 Task: Select Grocery. Add to cart, from Total Wine & More for 2233 Arbour Crest Dr, Carrolton, Texas 75007, Cell Number 8177146937, following items : Woodford Reserve (750 ml)_x000D_
 - 1, Stone Brewing Patio Magic Double IPA Cans (12 oz x 6 ct)_x000D_
 - 2, Offshoot Escape West Coast IPA Can (16 oz x 4 ct)_x000D_
 - 2, Smirnoff Sourced Pineapple Coconut Bottle (11 oz x 6 ct)_x000D_
 - 1, J Lohr Cabernet Seven Oaks (750 ml)_x000D_
 - 2, Jameson Caskmates IPA Irish Whiskey Bottle (750 ml)_x000D_
 - 1, El Padrino Spirit Pops (100 ml)_x000D_
 - 2, Drinkade - Prevention Bottle (100 ml)_x000D_
 - 2, Modelo Negra Bottle (12 oz x 12 ct)_x000D_
 - 1, Boulder Canyon Sea Salt Vinegar (6.5 oz)_x000D_
 - 2
Action: Mouse moved to (324, 105)
Screenshot: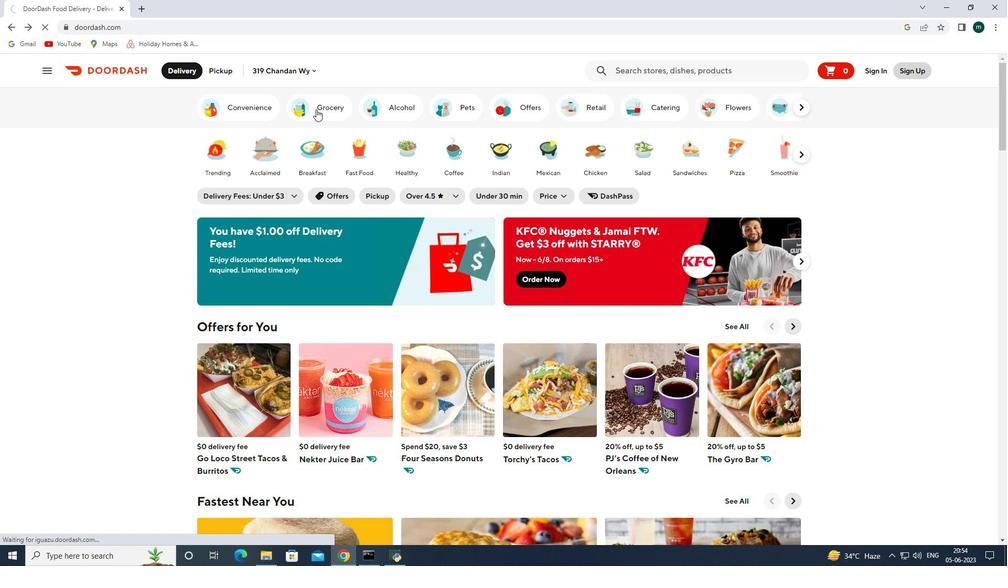 
Action: Mouse pressed left at (324, 105)
Screenshot: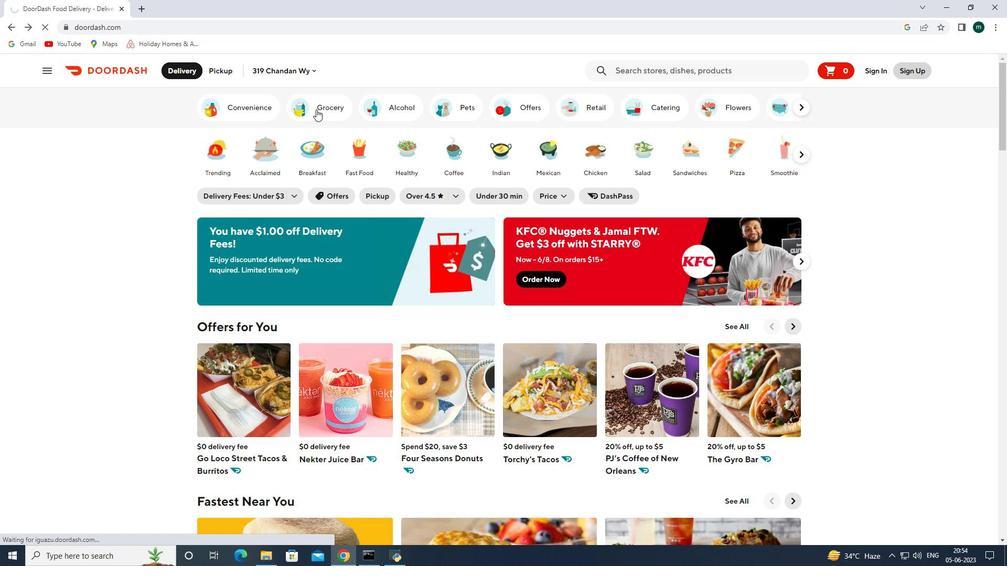 
Action: Mouse moved to (316, 109)
Screenshot: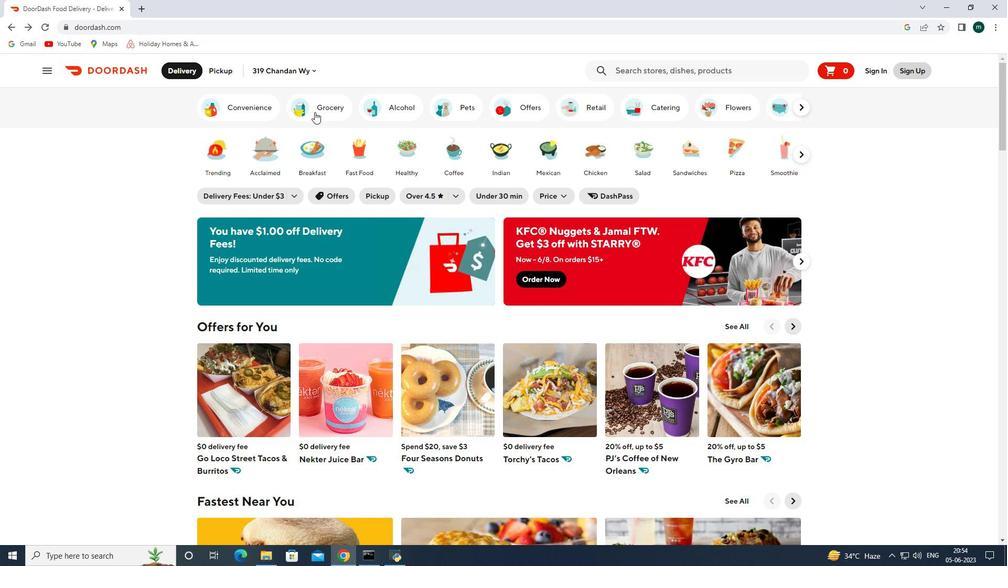 
Action: Mouse pressed left at (316, 109)
Screenshot: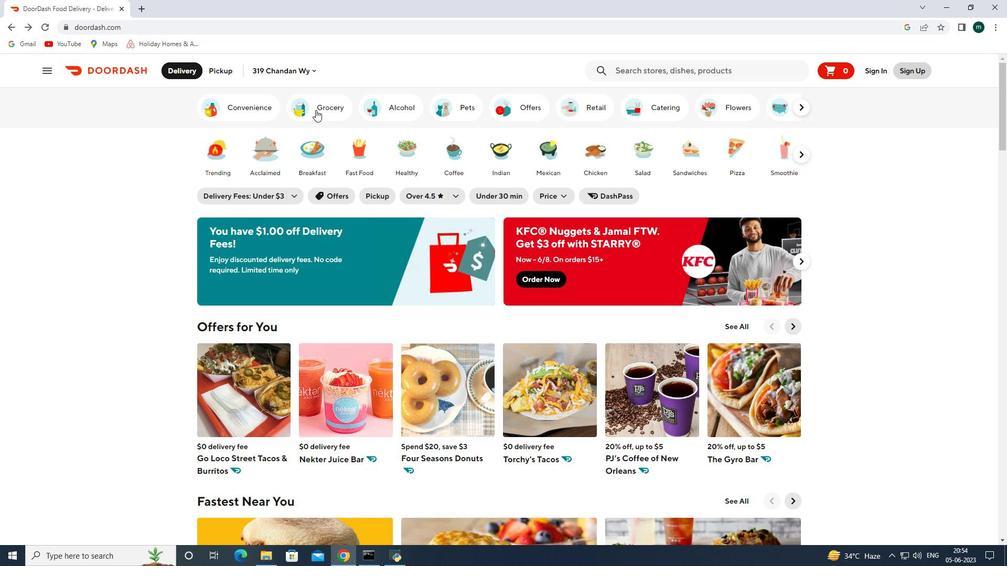 
Action: Mouse moved to (446, 378)
Screenshot: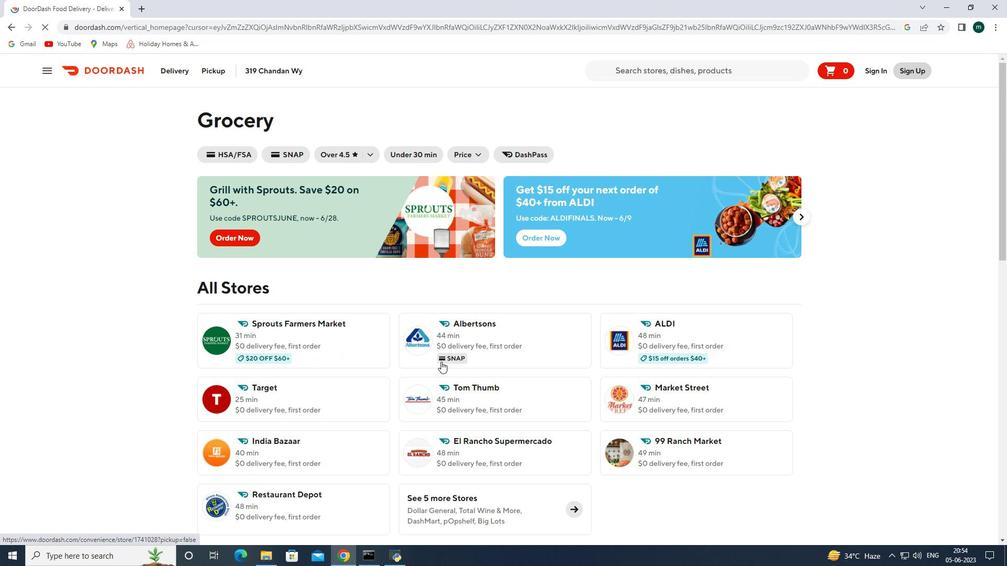
Action: Mouse scrolled (446, 377) with delta (0, 0)
Screenshot: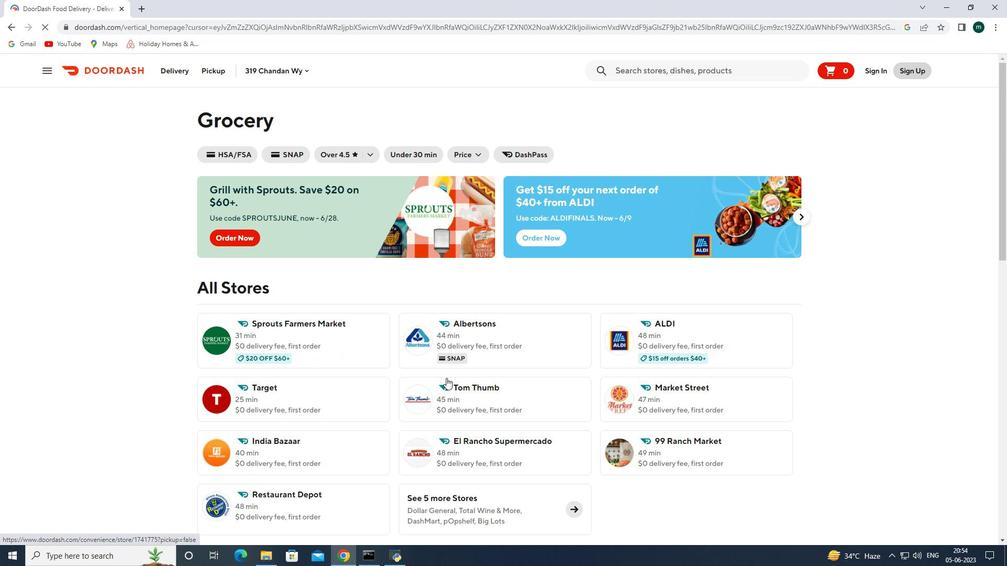 
Action: Mouse moved to (566, 460)
Screenshot: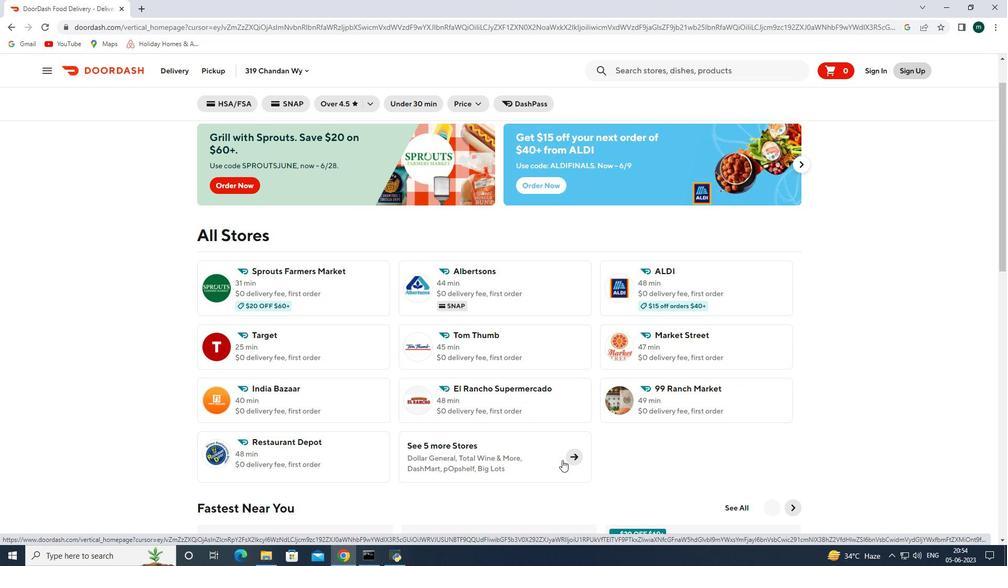 
Action: Mouse pressed left at (566, 460)
Screenshot: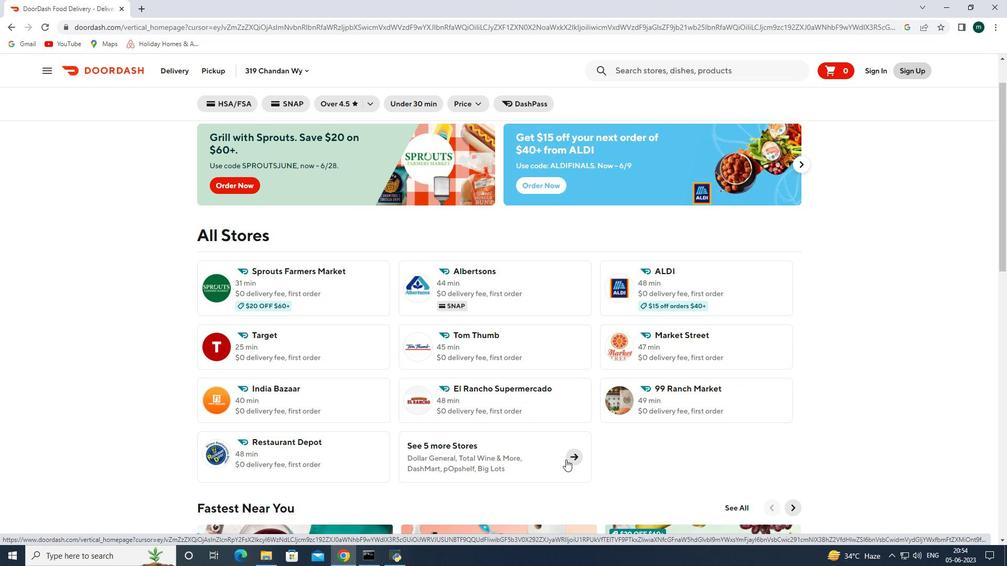 
Action: Mouse moved to (664, 326)
Screenshot: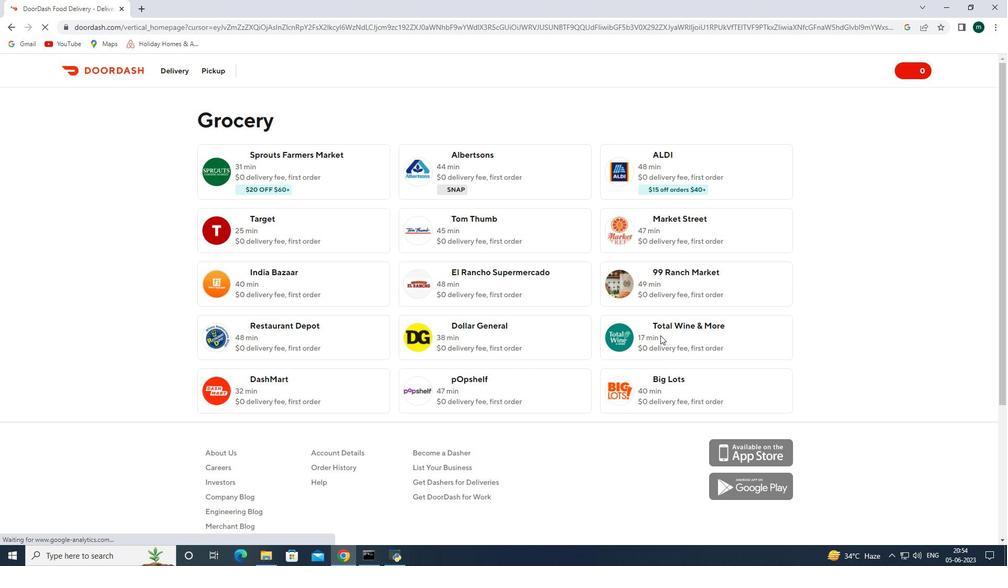 
Action: Mouse pressed left at (664, 326)
Screenshot: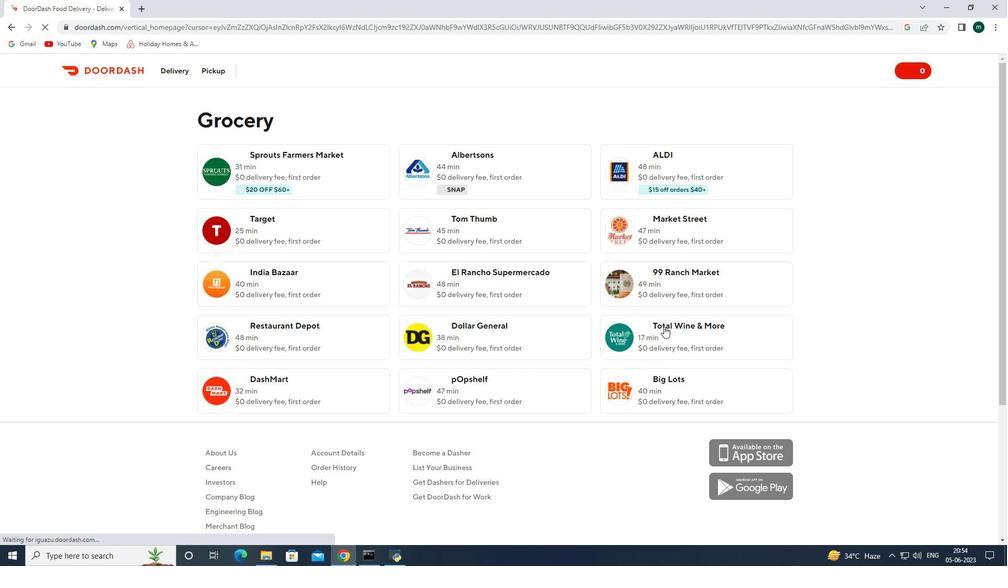 
Action: Mouse moved to (209, 67)
Screenshot: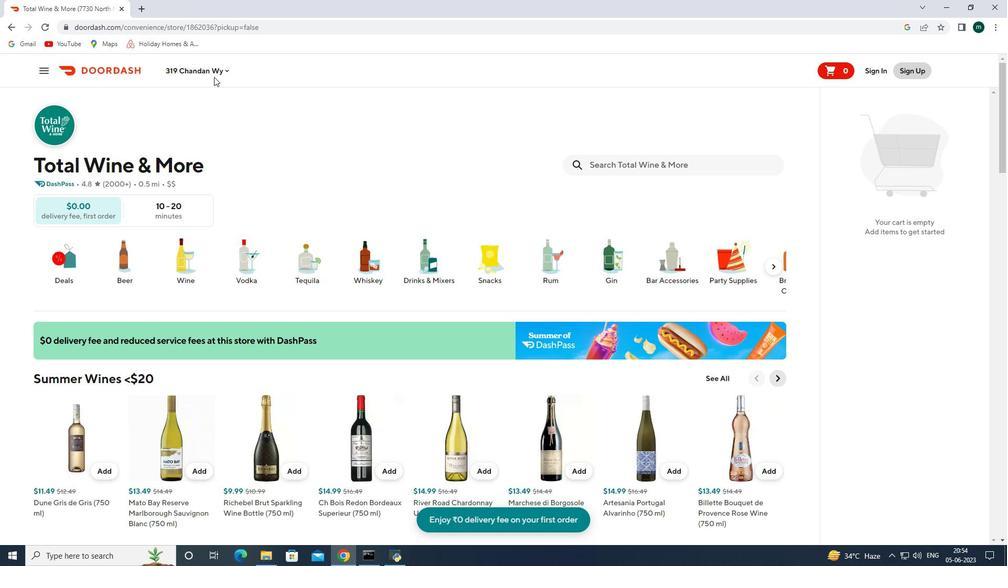 
Action: Mouse pressed left at (209, 67)
Screenshot: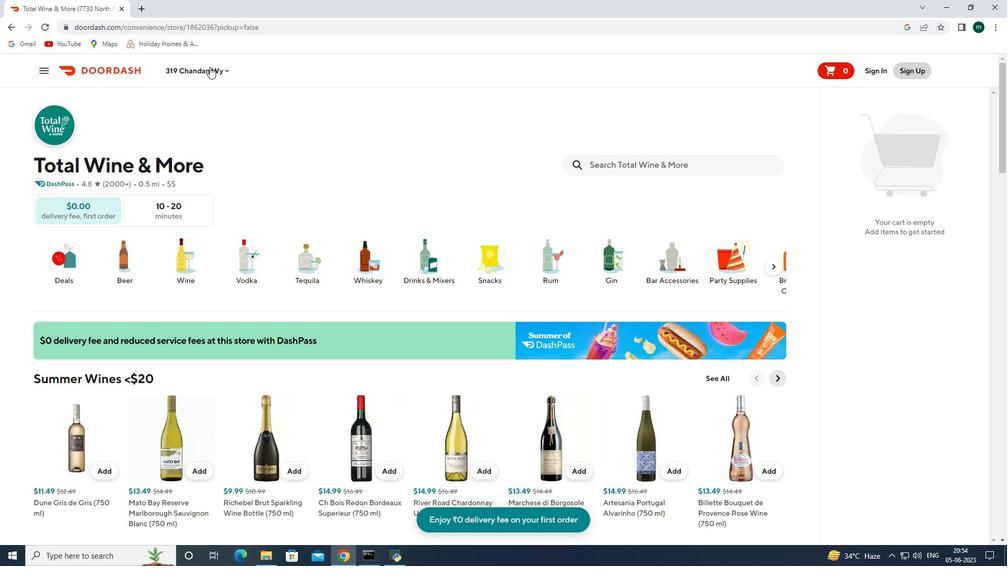 
Action: Mouse moved to (219, 111)
Screenshot: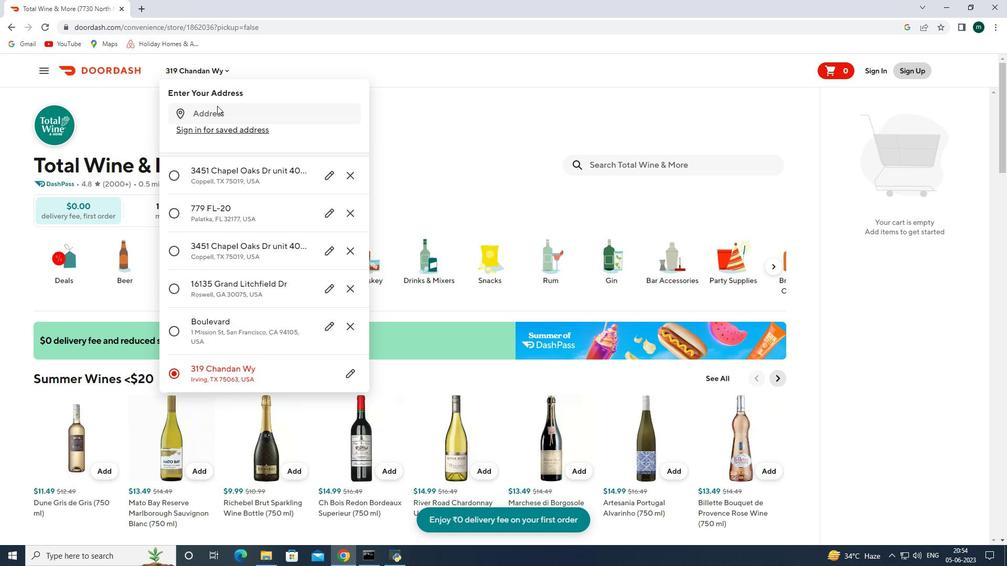 
Action: Mouse pressed left at (219, 111)
Screenshot: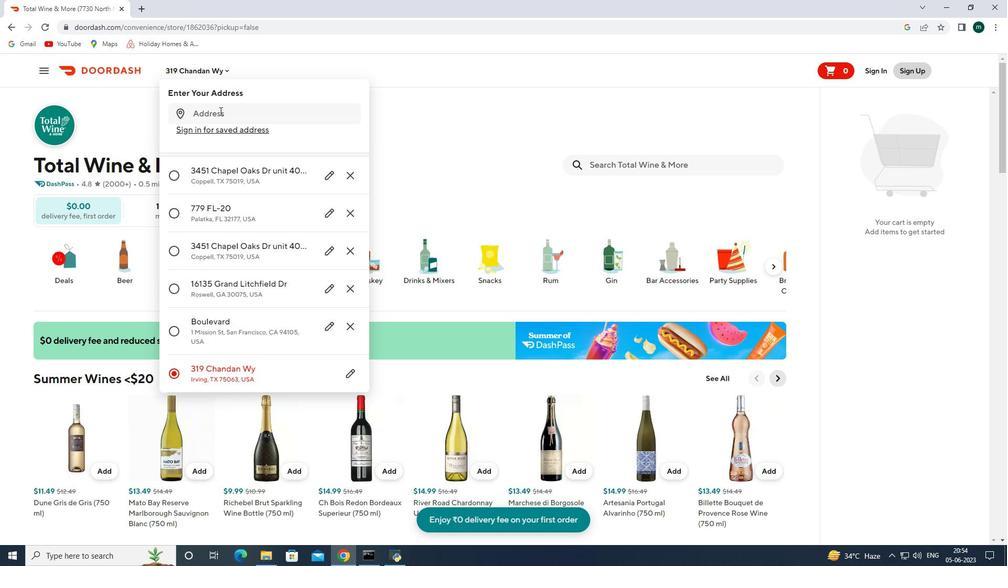 
Action: Key pressed 2233<Key.space>arbour<Key.space>crest<Key.space>dr<Key.space>carroton<Key.space>texas<Key.space>75007<Key.enter>
Screenshot: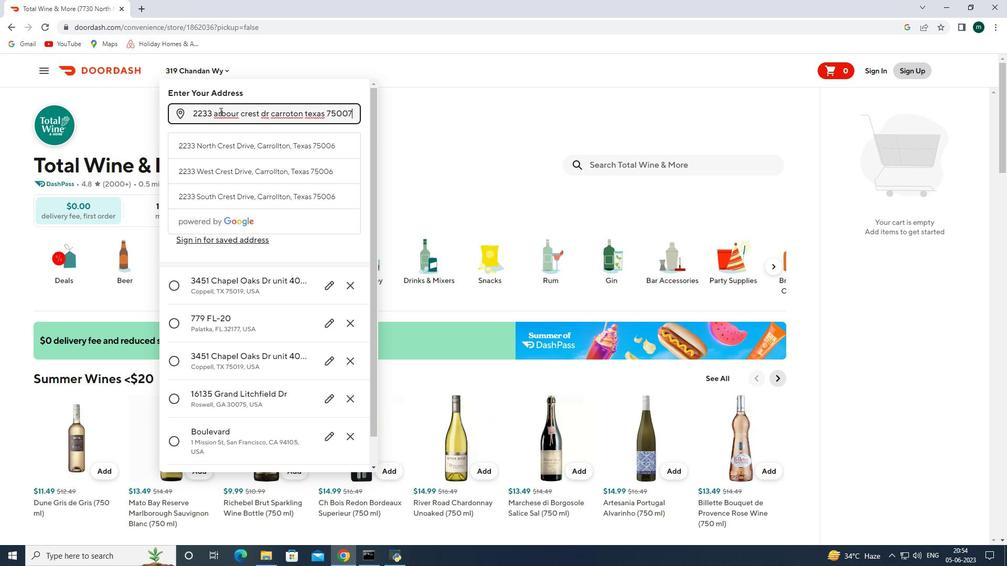 
Action: Mouse moved to (316, 429)
Screenshot: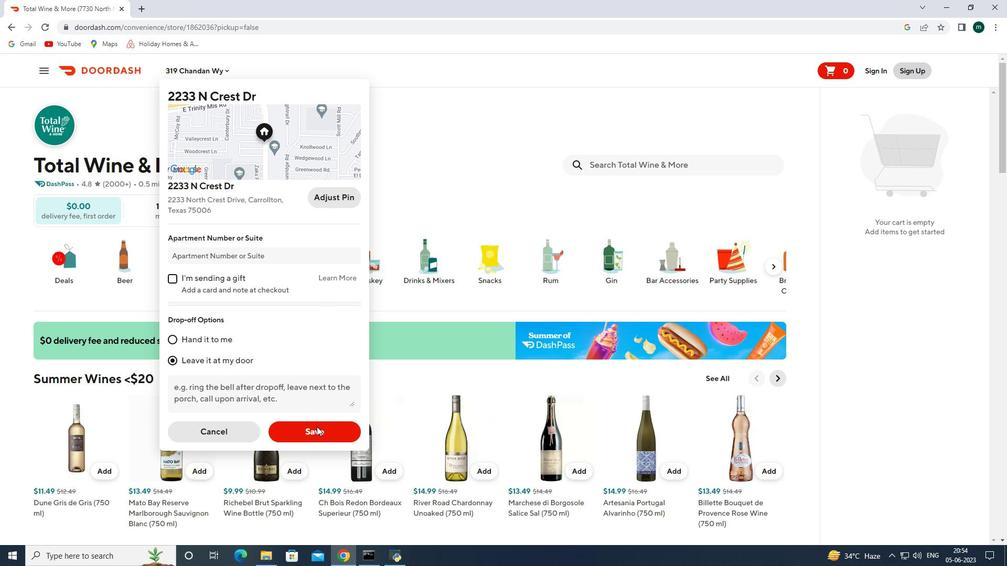 
Action: Mouse pressed left at (316, 429)
Screenshot: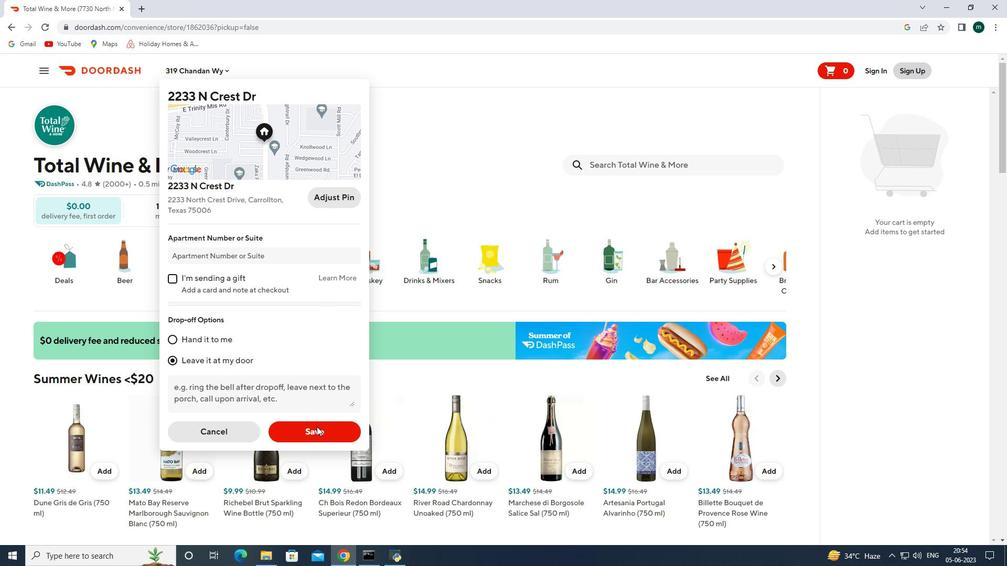 
Action: Mouse moved to (604, 166)
Screenshot: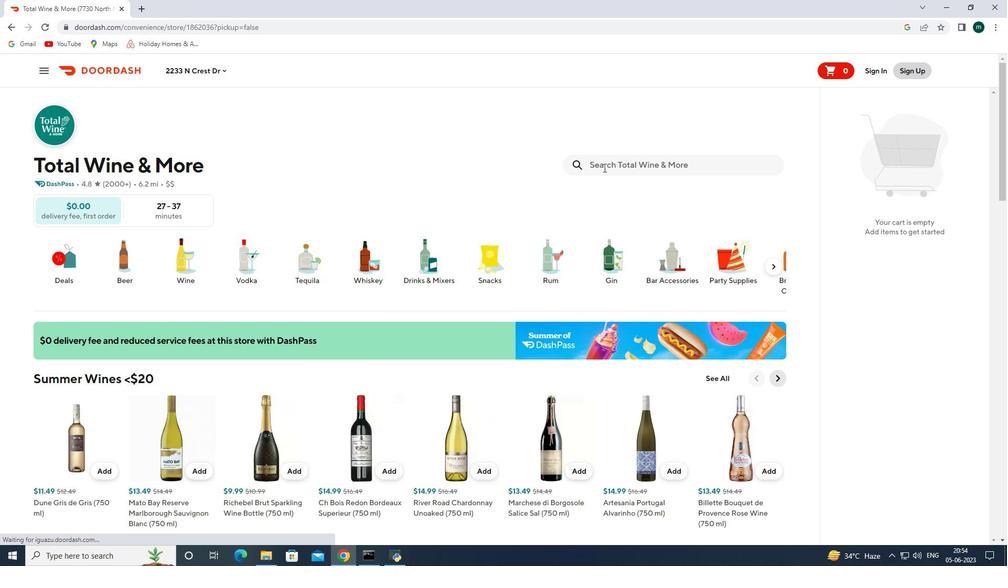 
Action: Mouse pressed left at (604, 166)
Screenshot: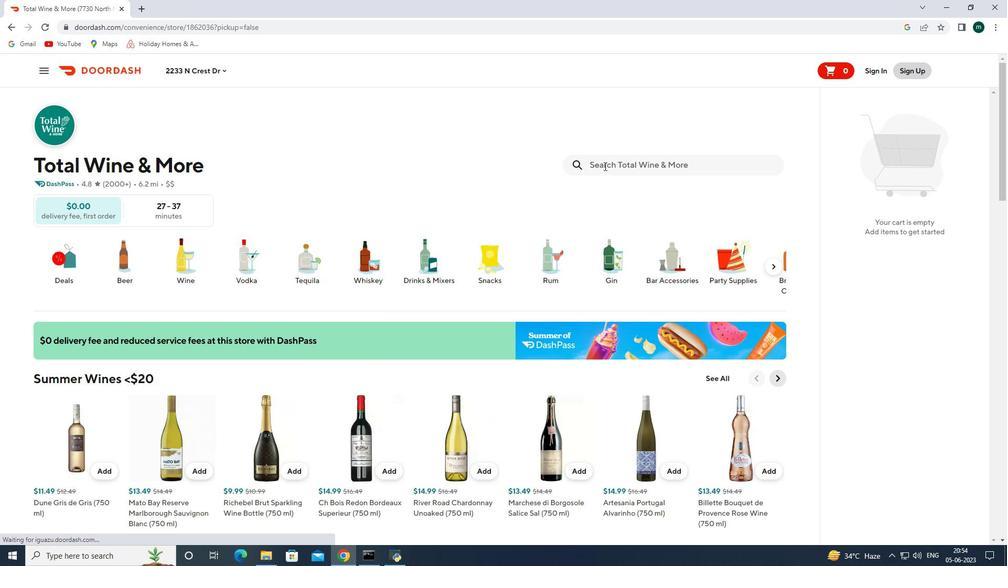 
Action: Key pressed woodford<Key.space>reserve<Key.enter>
Screenshot: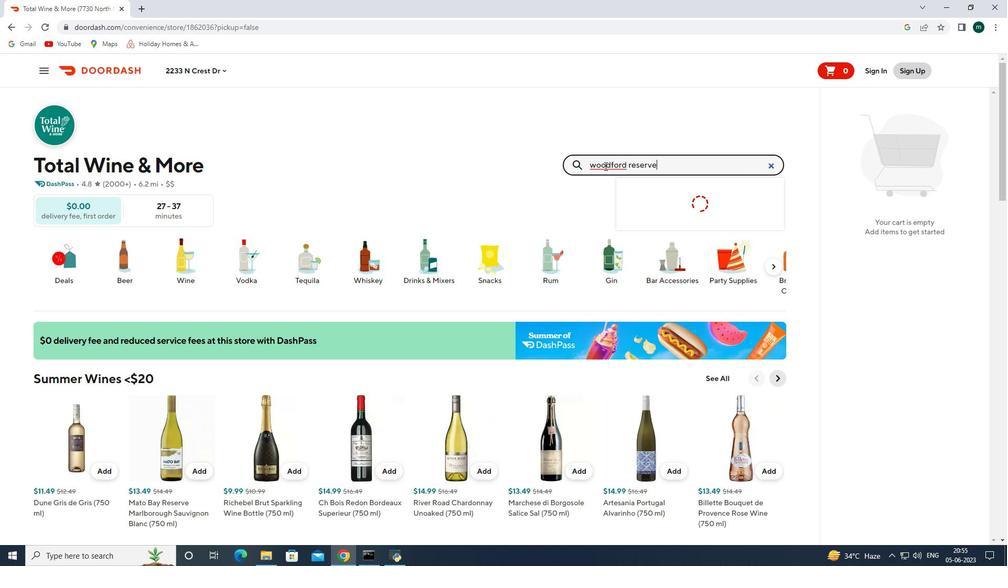 
Action: Mouse moved to (96, 273)
Screenshot: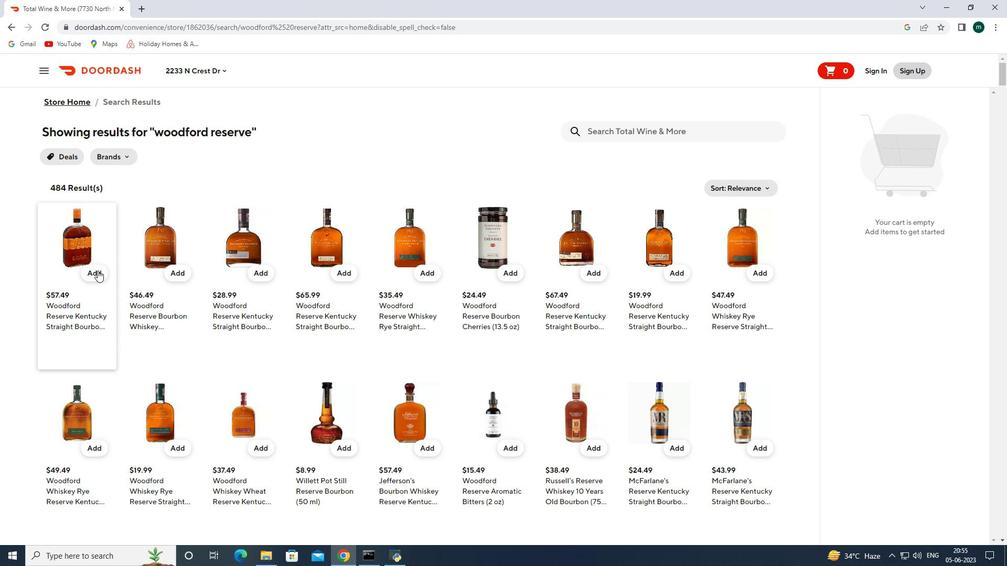 
Action: Mouse pressed left at (96, 273)
Screenshot: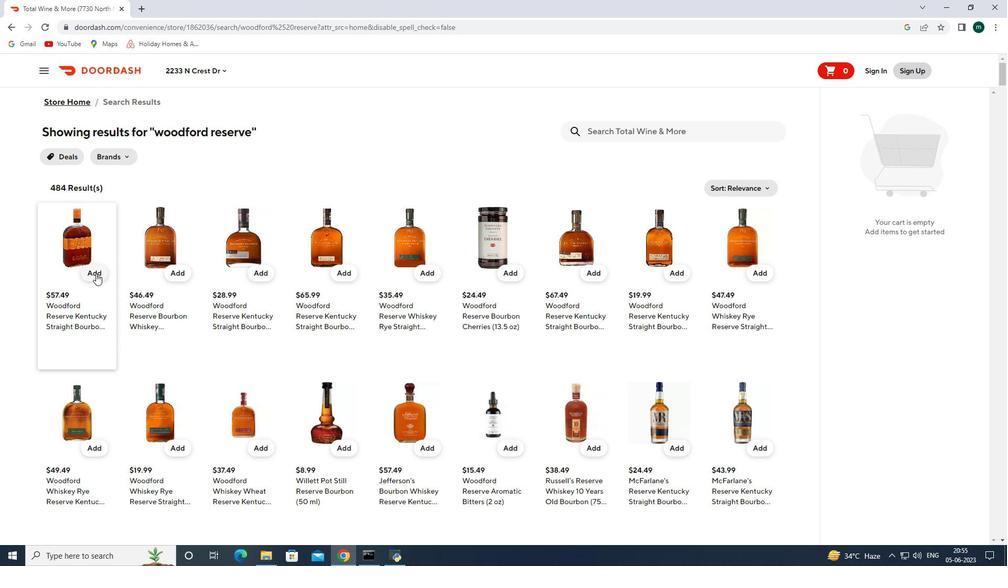 
Action: Mouse moved to (611, 131)
Screenshot: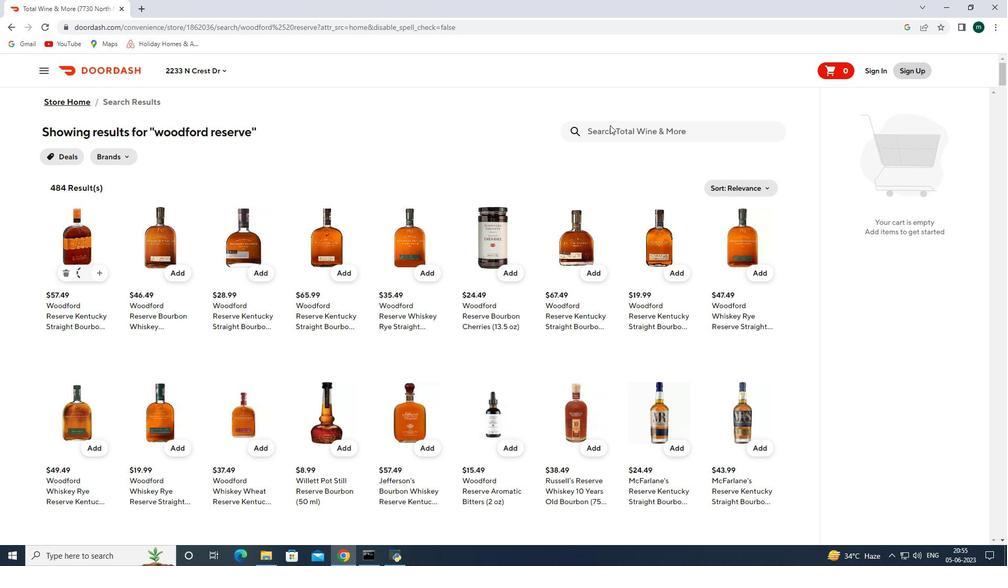 
Action: Mouse pressed left at (611, 131)
Screenshot: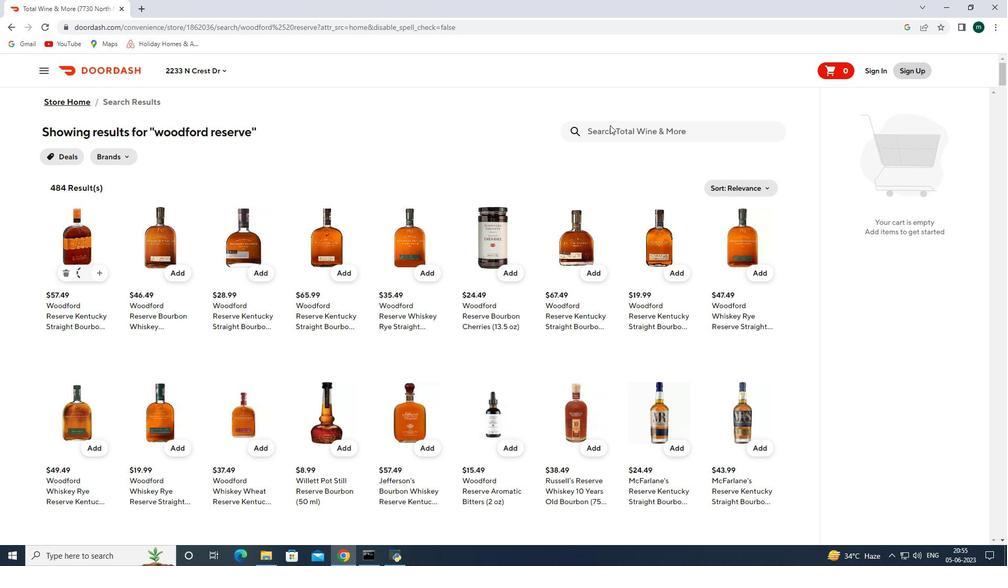 
Action: Mouse moved to (611, 132)
Screenshot: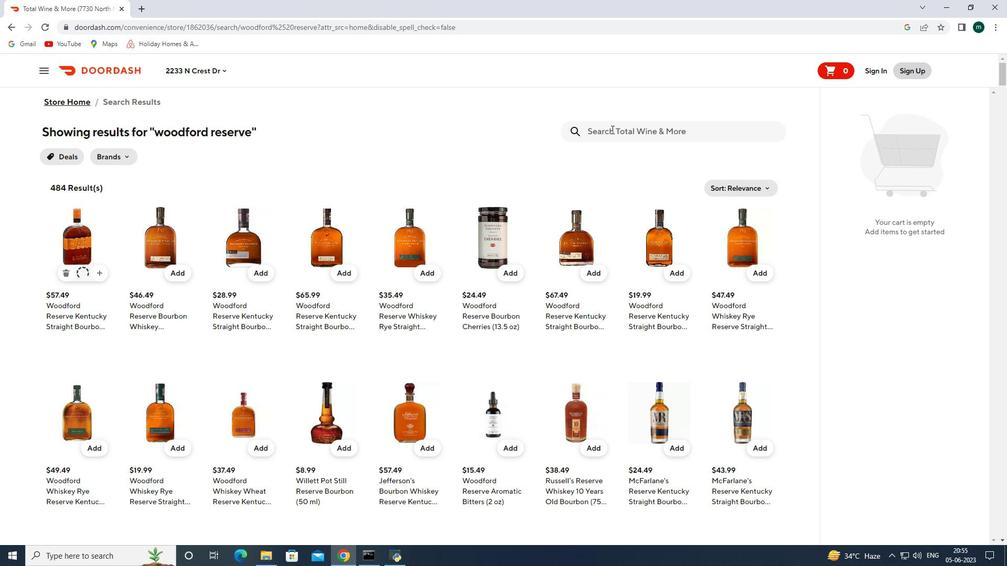 
Action: Key pressed stone<Key.space>brewing<Key.space>patio<Key.space>magic<Key.space>double<Key.space>ipa<Key.space>cans<Key.enter>
Screenshot: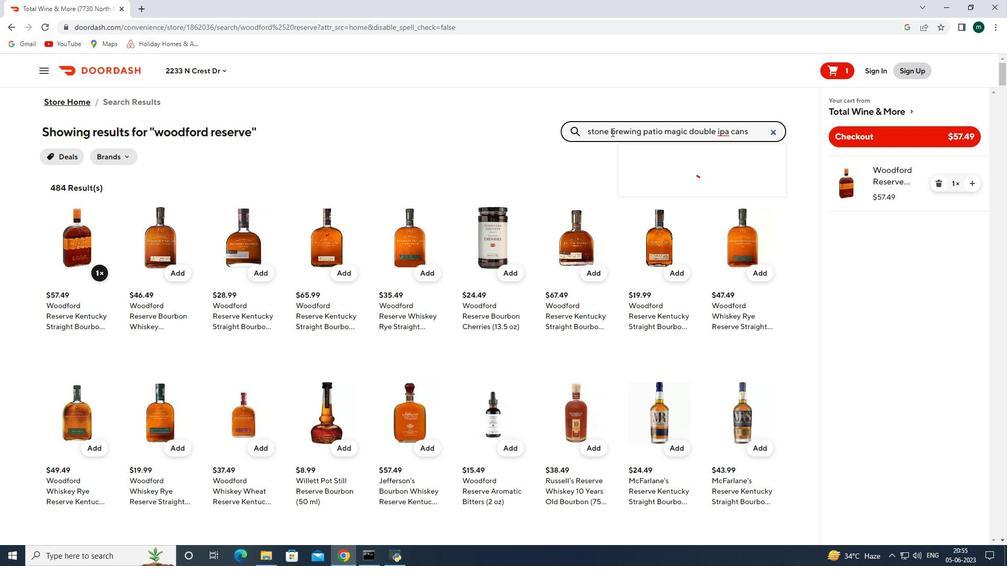 
Action: Mouse pressed left at (611, 132)
Screenshot: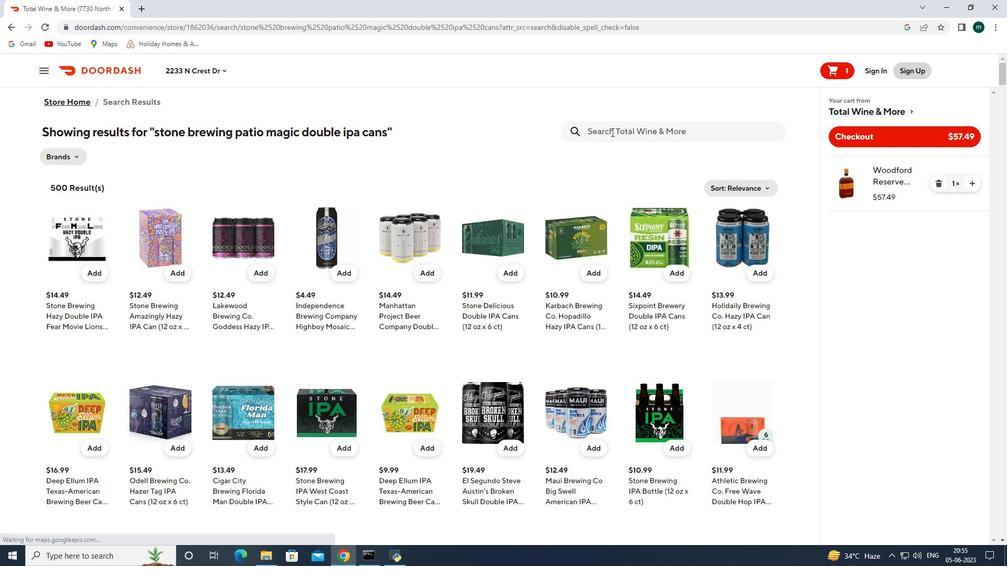 
Action: Key pressed offshoot<Key.space>escape<Key.space>west<Key.space>coast<Key.space>ipa<Key.space>cn<Key.enter>
Screenshot: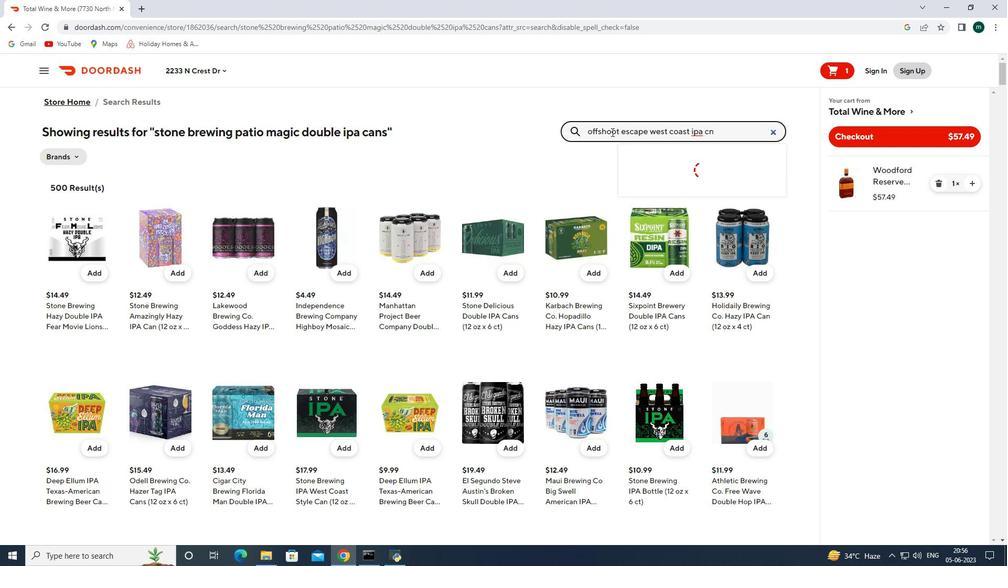 
Action: Mouse pressed left at (611, 132)
Screenshot: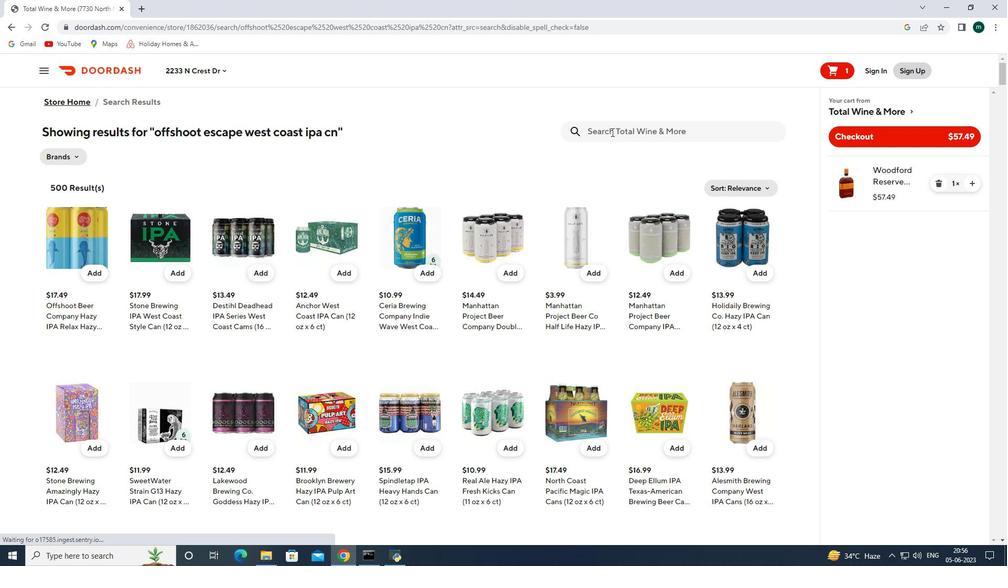 
Action: Key pressed smirnoff<Key.space>sourced<Key.space>pieapple<Key.space>coconut<Key.space>bottle
Screenshot: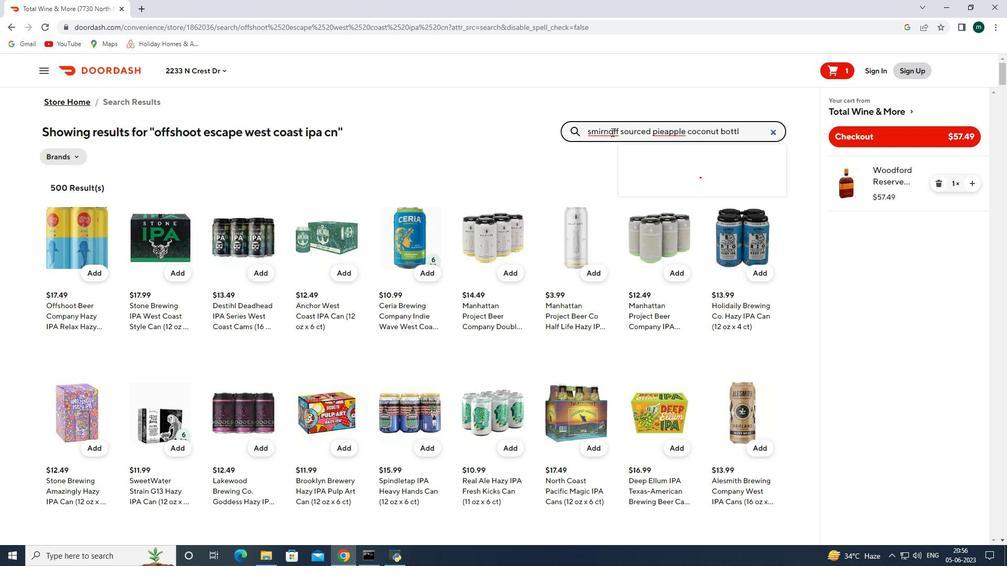 
Action: Mouse moved to (657, 133)
Screenshot: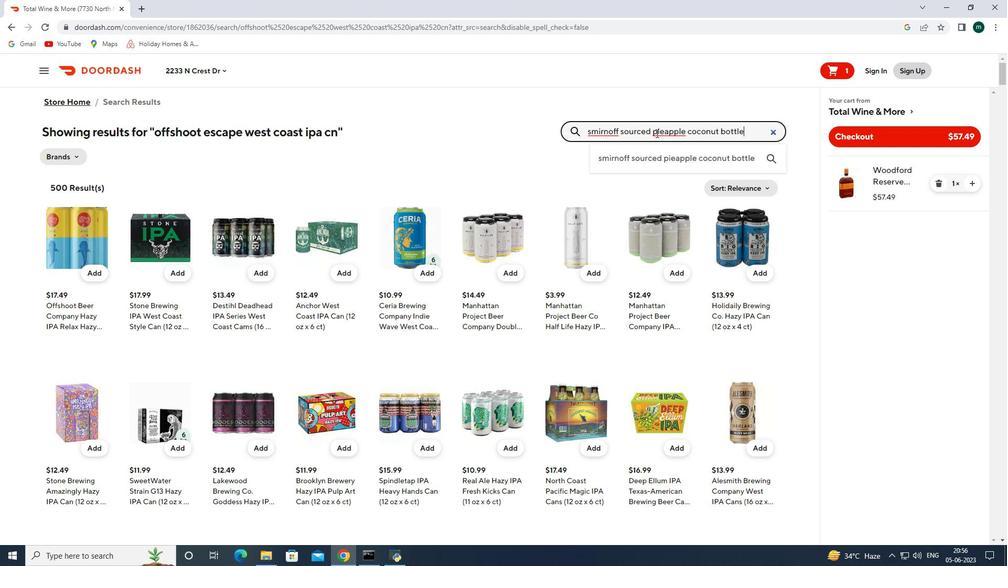 
Action: Mouse pressed left at (657, 133)
Screenshot: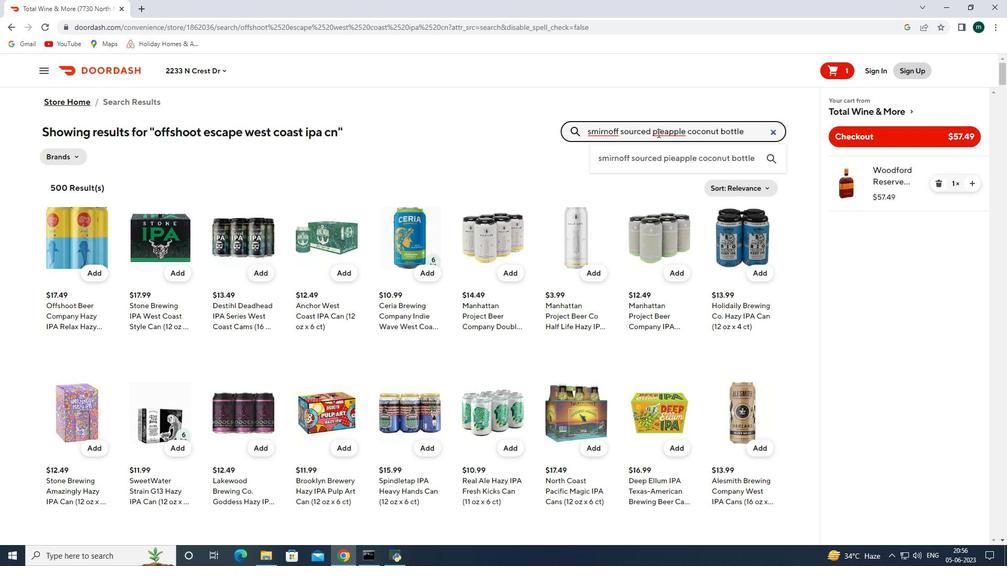
Action: Mouse moved to (660, 134)
Screenshot: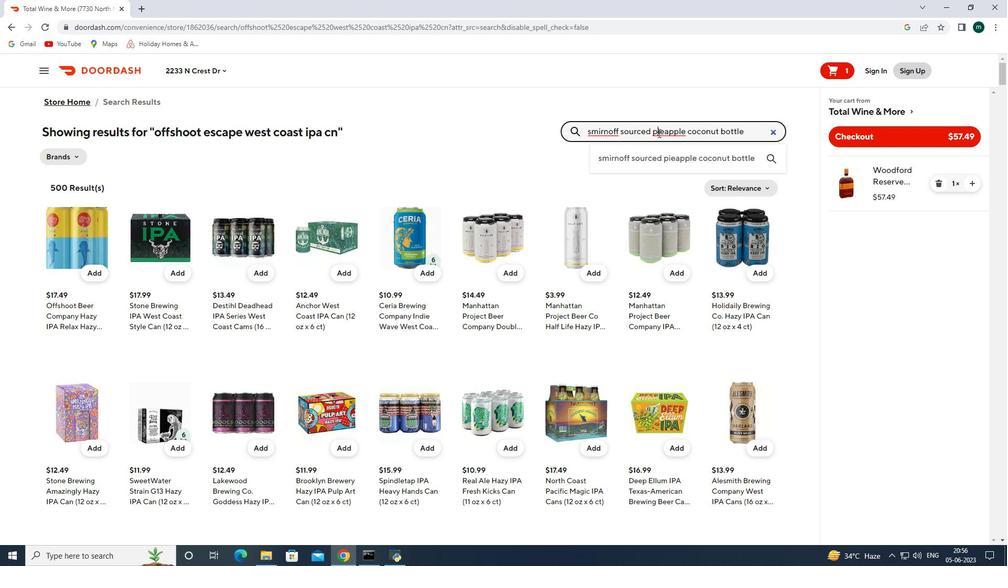 
Action: Mouse pressed left at (660, 134)
Screenshot: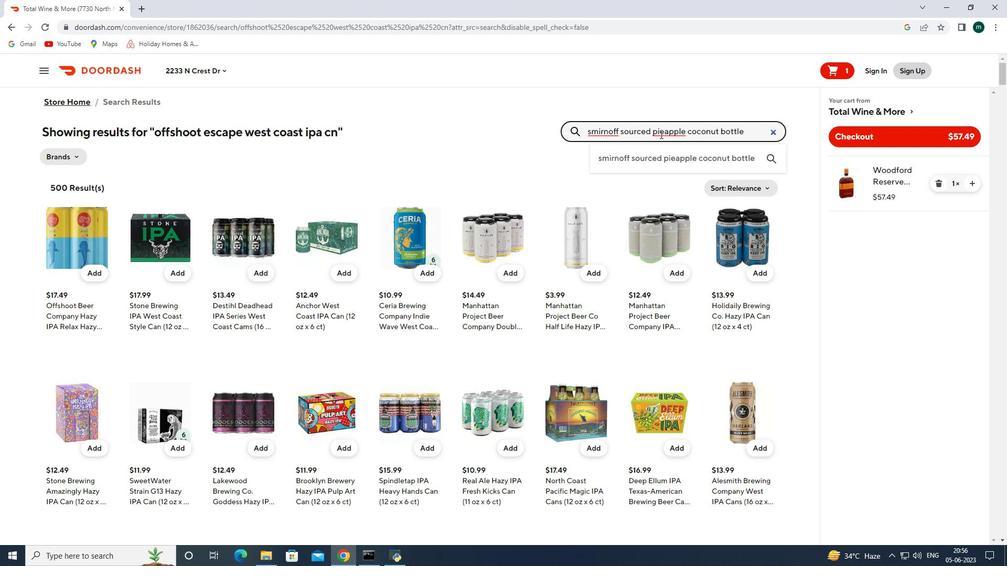 
Action: Mouse moved to (661, 134)
Screenshot: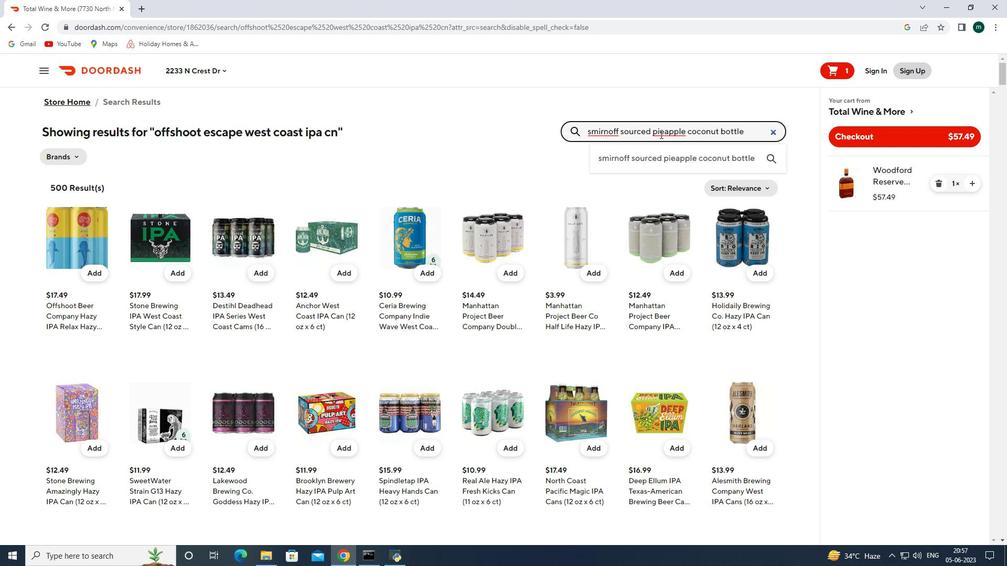 
Action: Key pressed n<Key.enter>
Screenshot: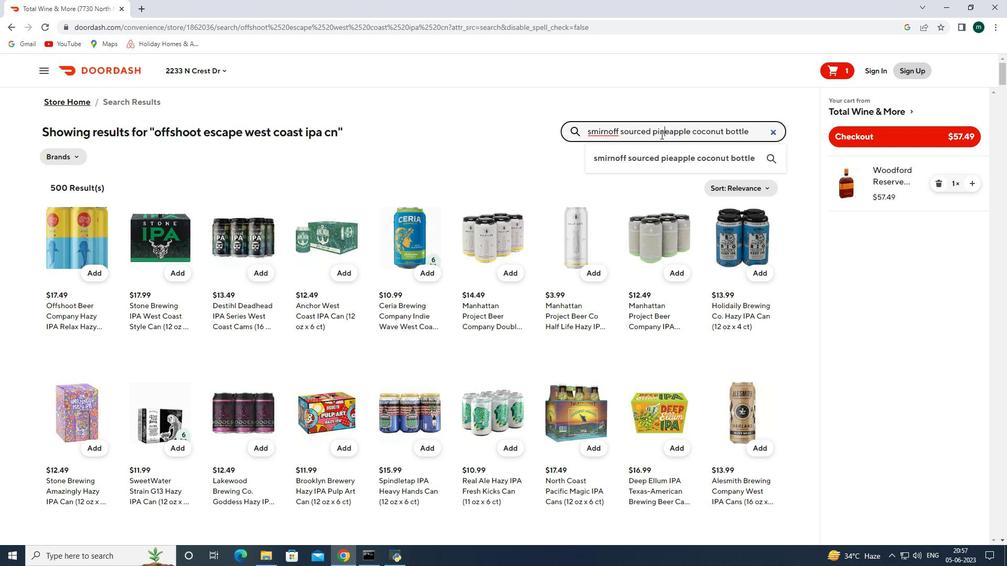 
Action: Mouse pressed left at (661, 134)
Screenshot: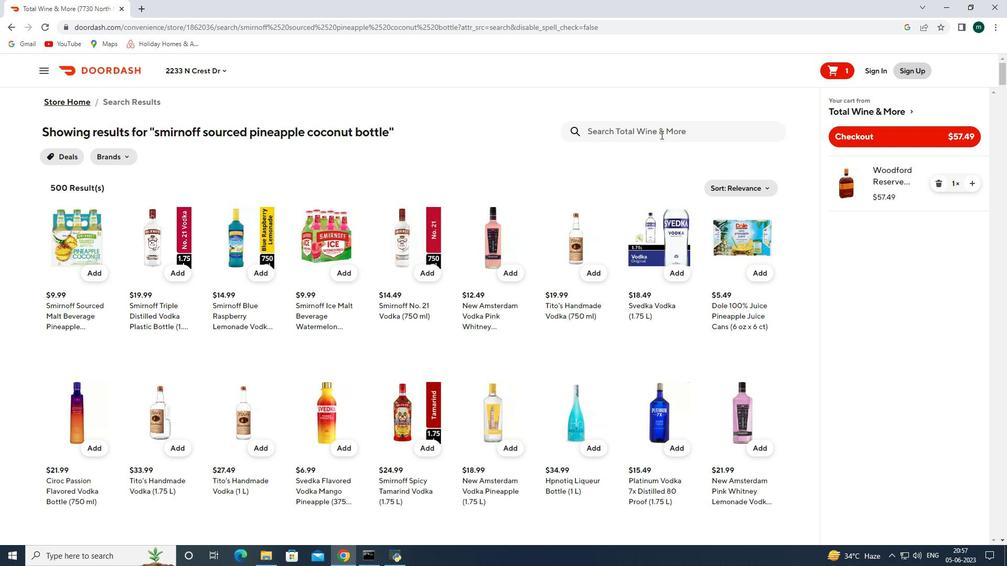 
Action: Key pressed j<Key.space>lohr<Key.space>car<Key.backspace>bernet<Key.space>seven<Key.space>oaks<Key.enter>
Screenshot: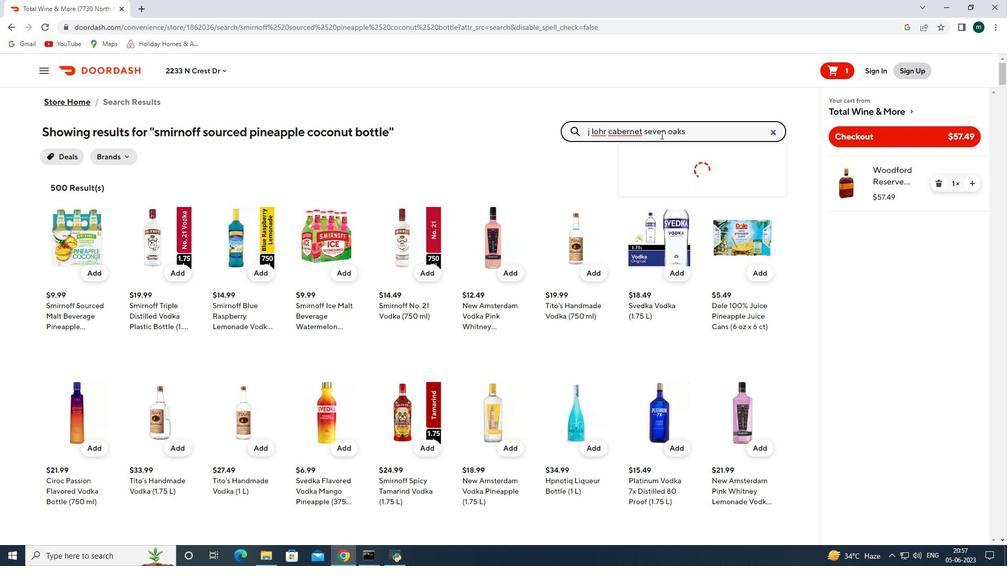 
Action: Mouse moved to (102, 272)
Screenshot: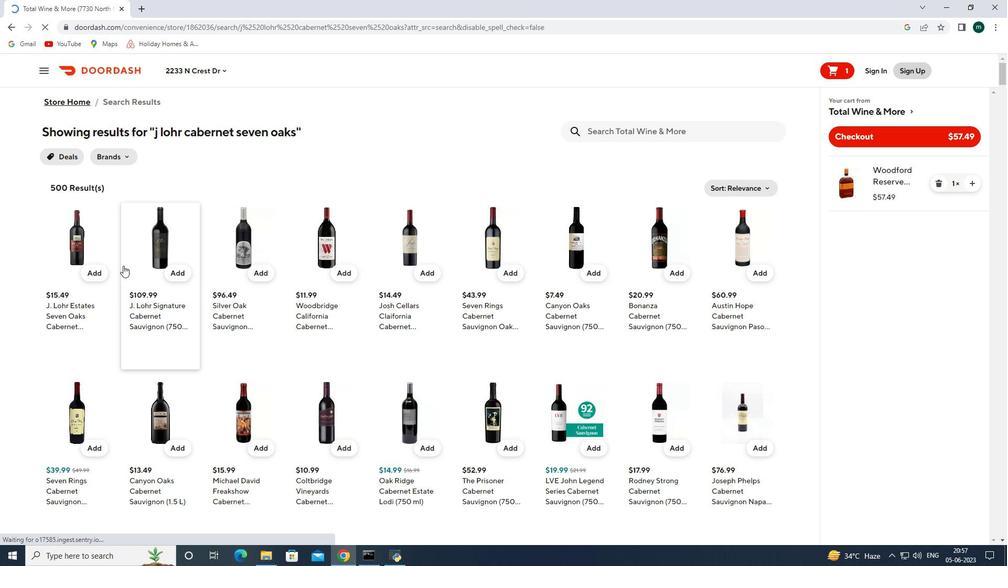 
Action: Mouse pressed left at (102, 272)
Screenshot: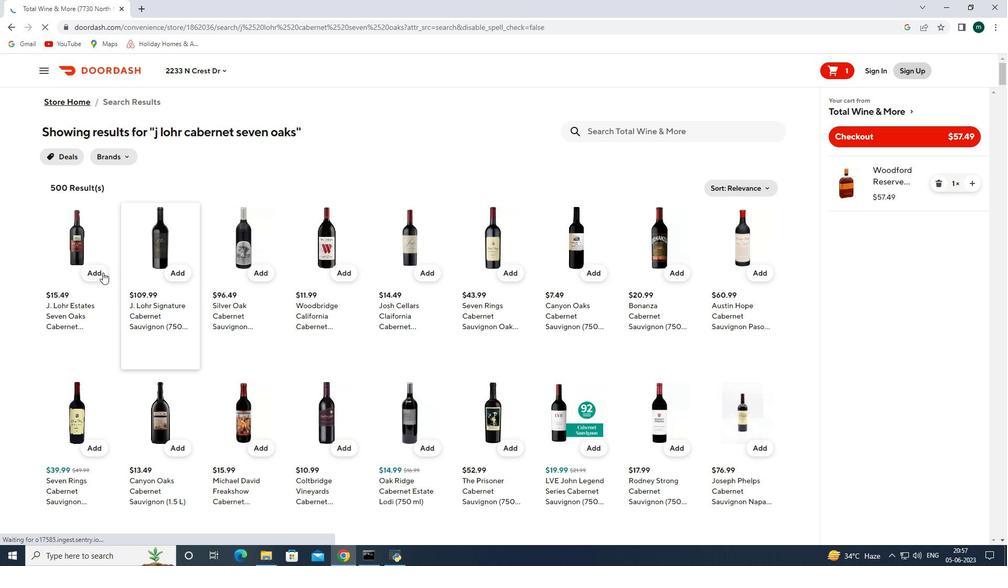 
Action: Mouse pressed left at (102, 272)
Screenshot: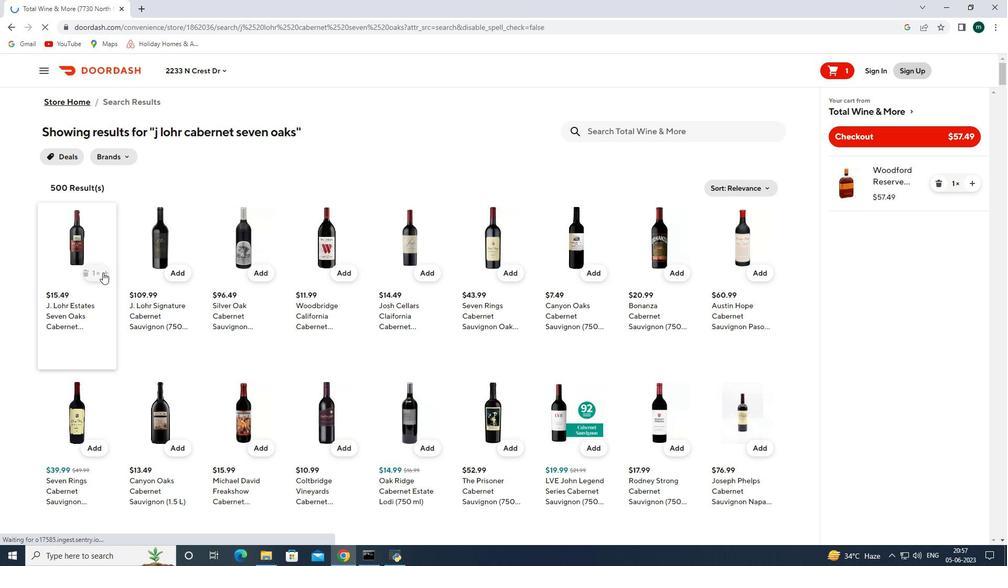 
Action: Mouse moved to (614, 128)
Screenshot: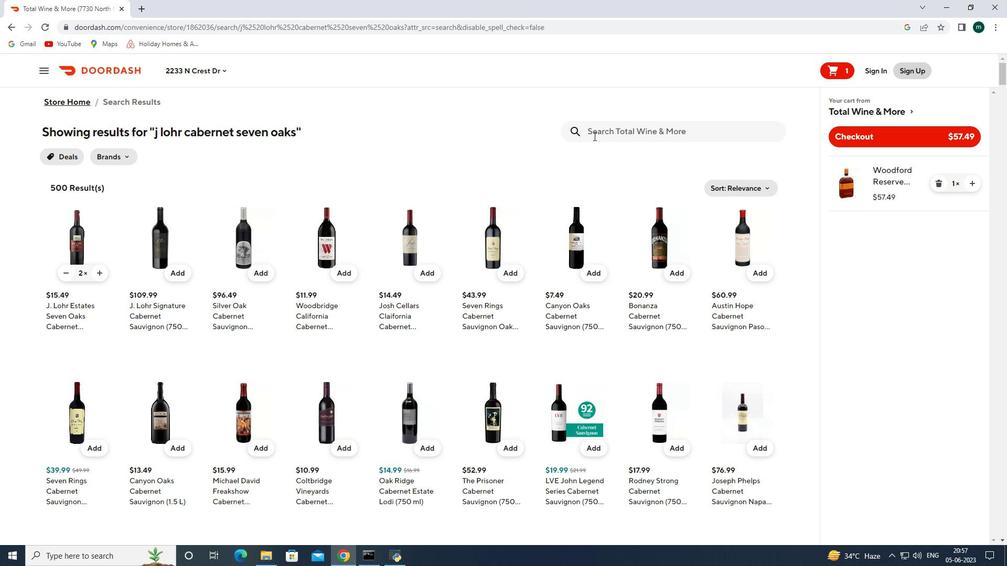 
Action: Mouse pressed left at (614, 128)
Screenshot: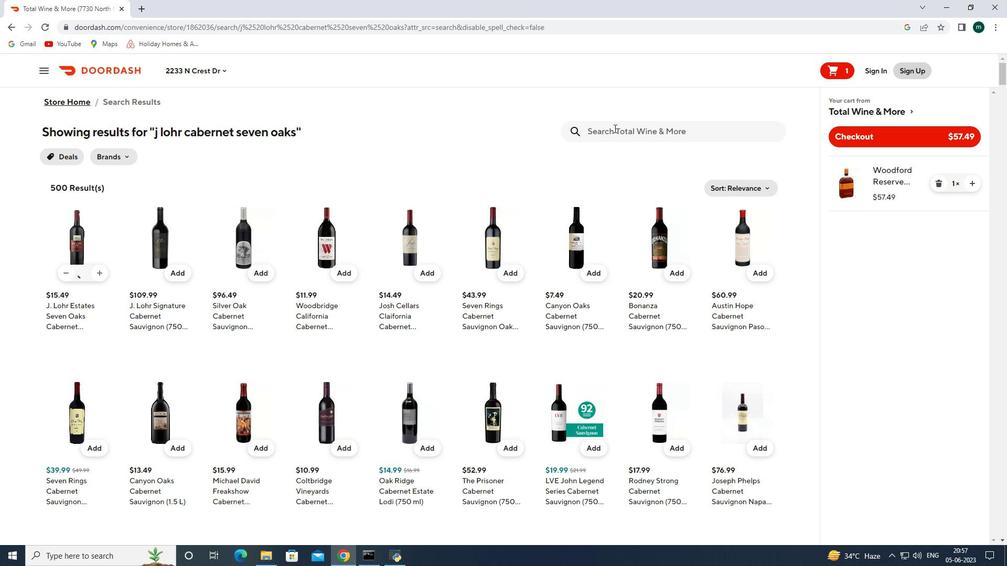 
Action: Key pressed james<Key.backspace>son<Key.space>caskmates<Key.space>ipa<Key.space>irish<Key.space>whiskey<Key.space>bottle<Key.enter>
Screenshot: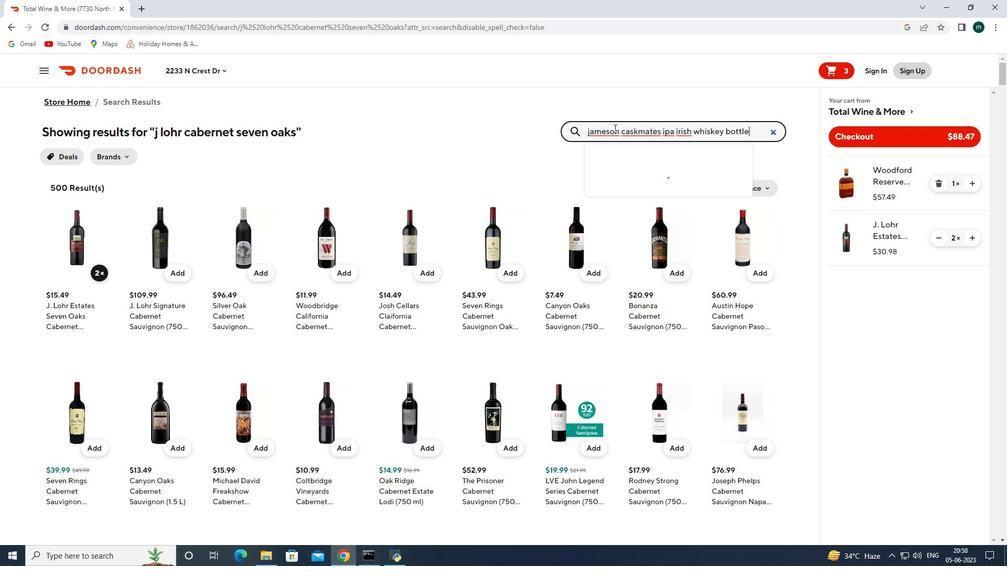 
Action: Mouse moved to (99, 271)
Screenshot: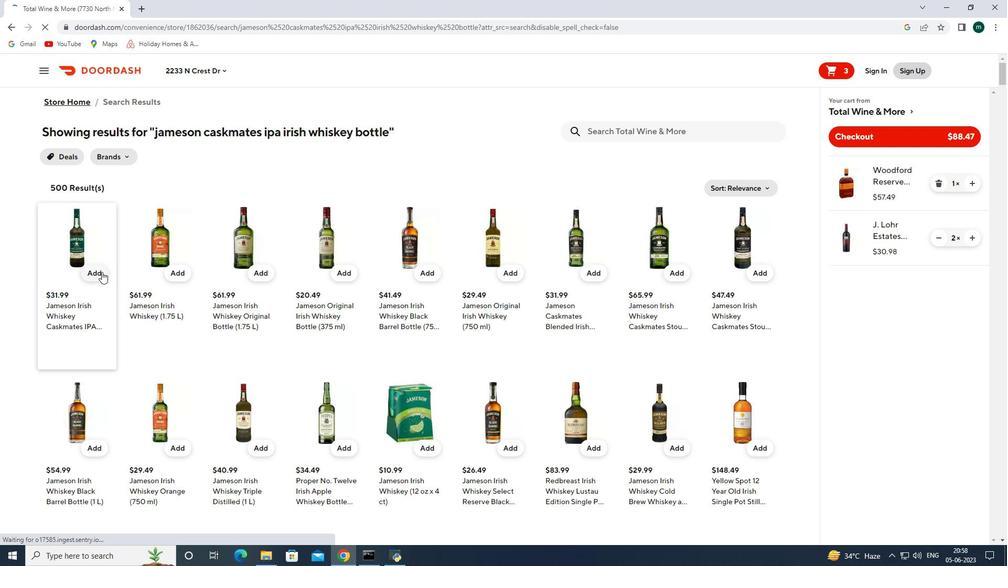 
Action: Mouse pressed left at (99, 271)
Screenshot: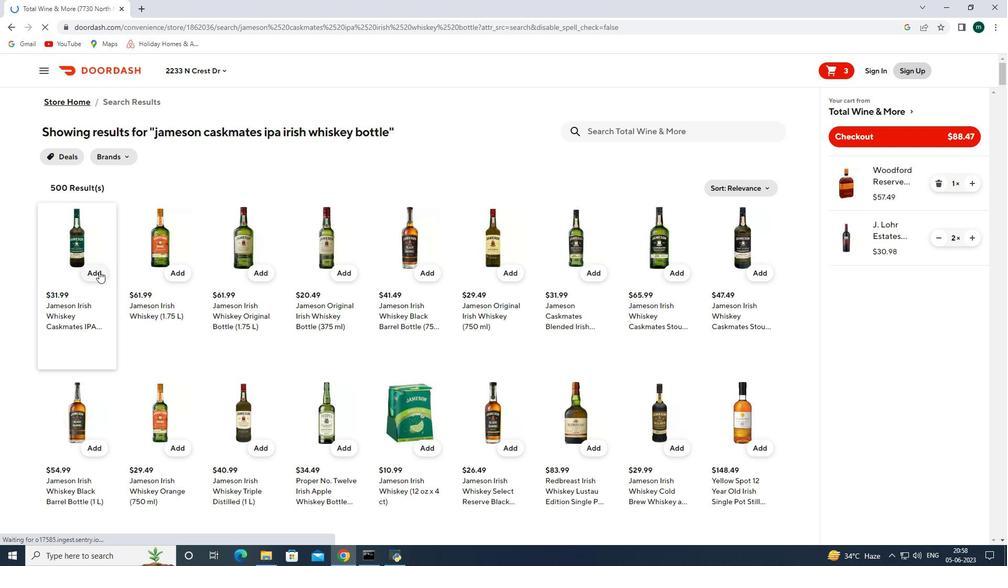 
Action: Mouse moved to (590, 124)
Screenshot: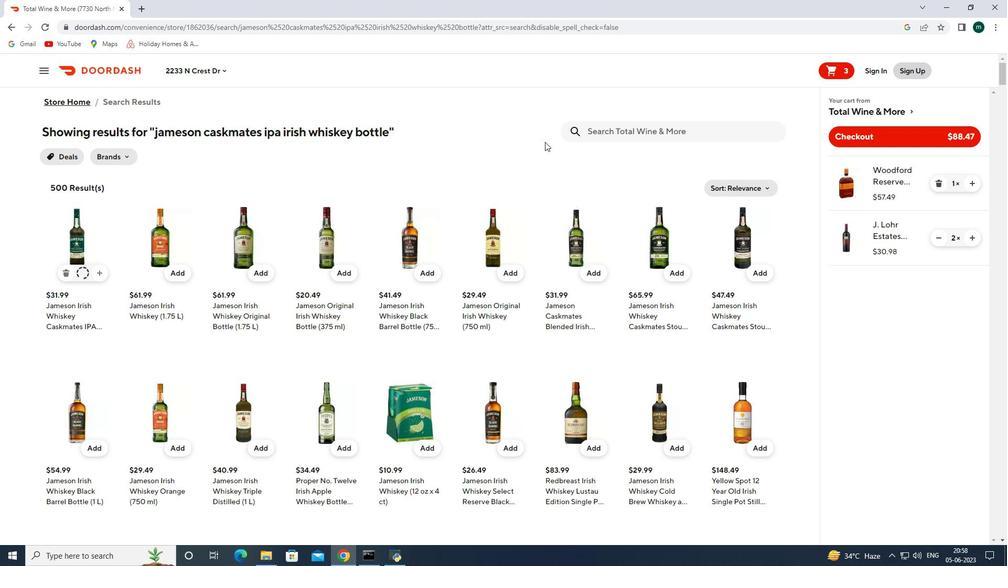 
Action: Mouse pressed left at (590, 124)
Screenshot: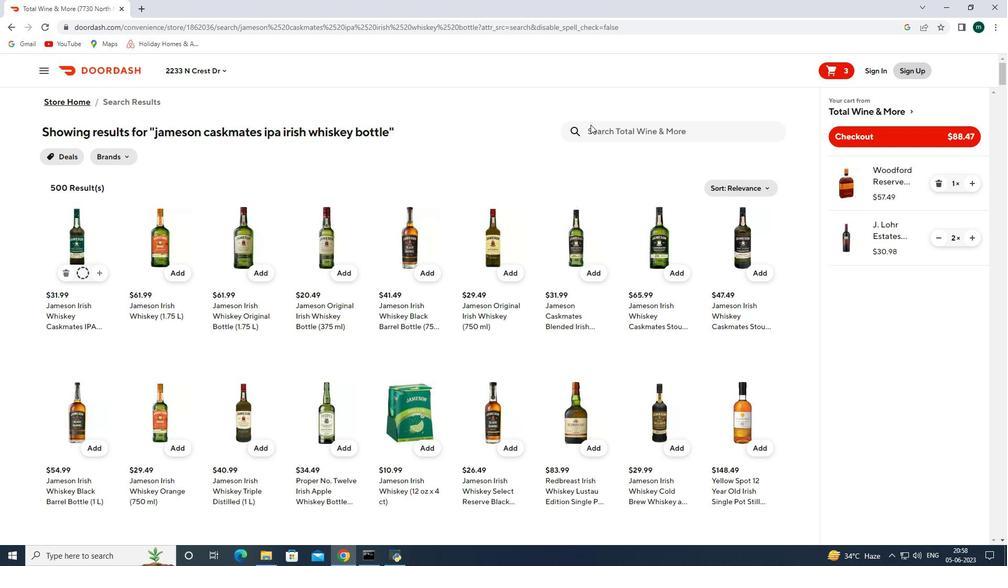
Action: Key pressed el<Key.space>pafrino<Key.space><Key.backspace><Key.backspace><Key.backspace><Key.backspace><Key.backspace><Key.backspace>
Screenshot: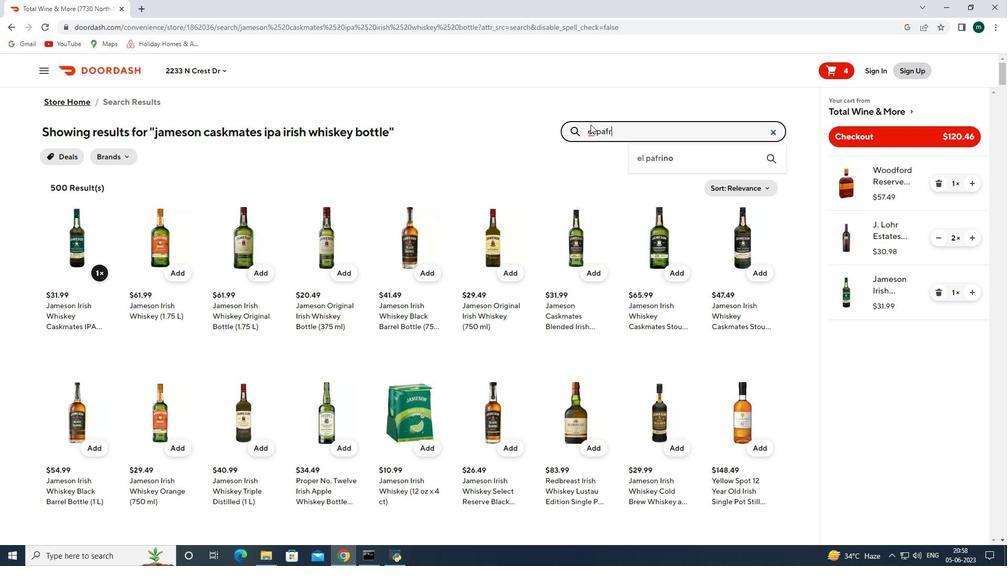 
Action: Mouse moved to (377, 1)
Screenshot: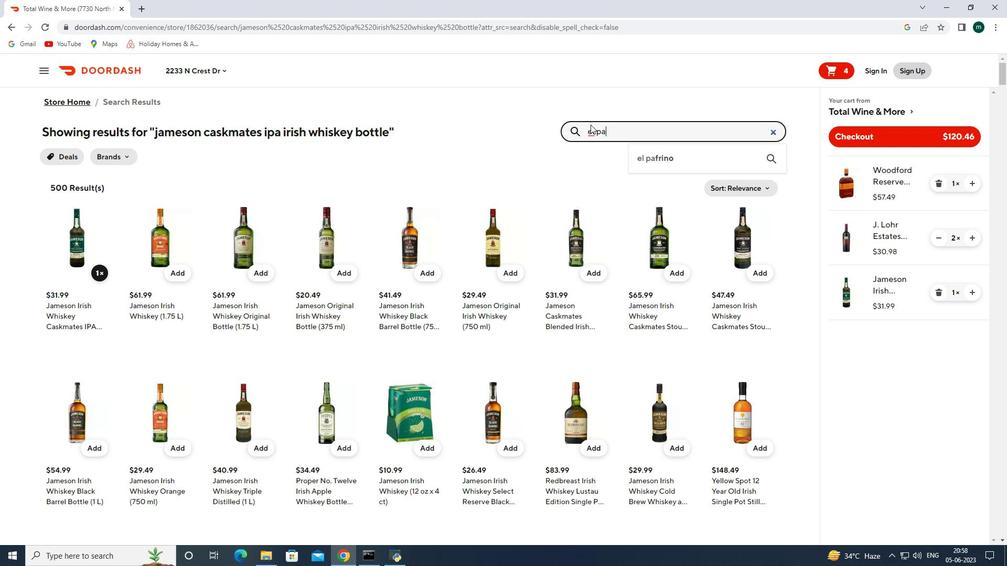 
Action: Key pressed drino<Key.space>spirit<Key.space>pops<Key.enter>
Screenshot: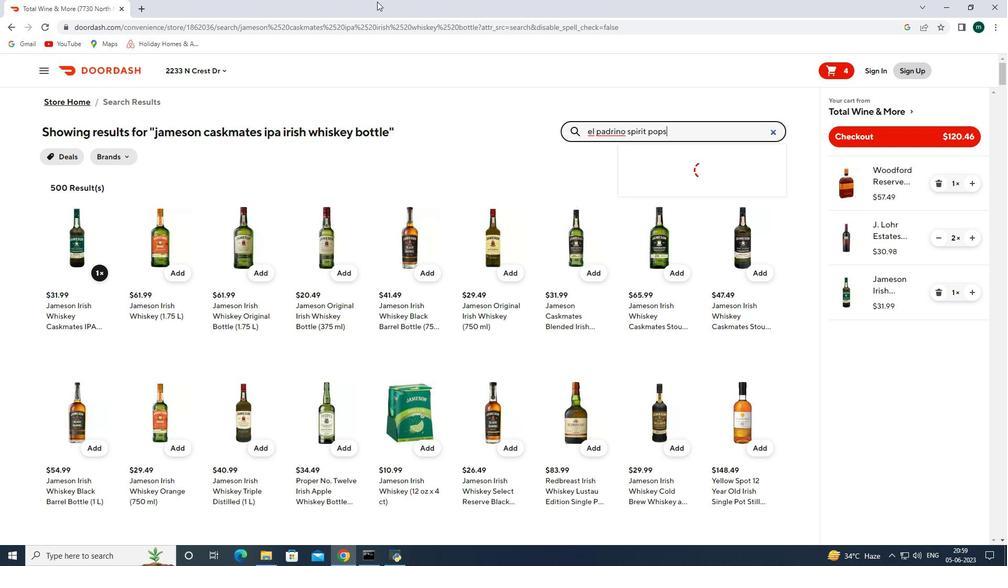 
Action: Mouse moved to (102, 273)
Screenshot: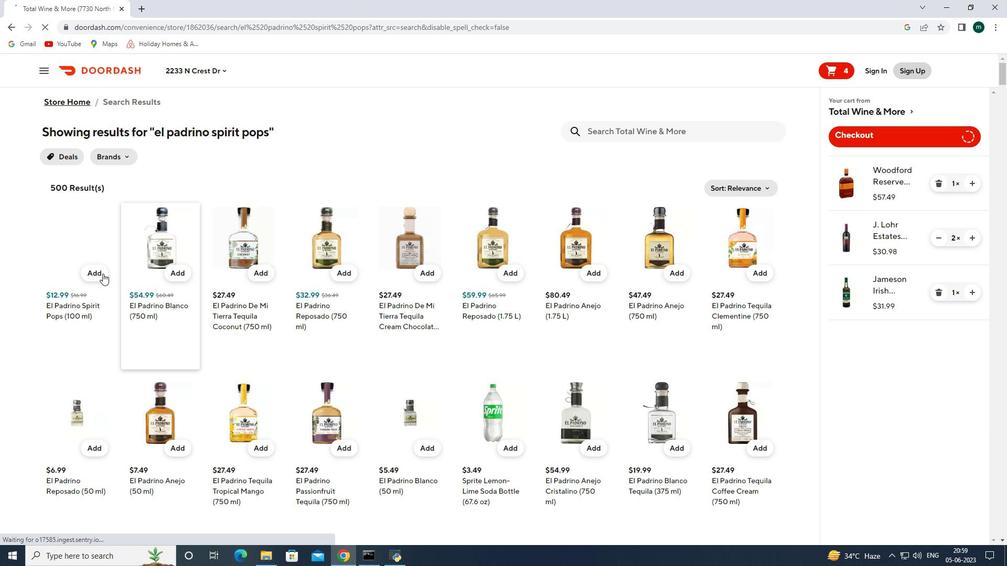 
Action: Mouse pressed left at (102, 273)
Screenshot: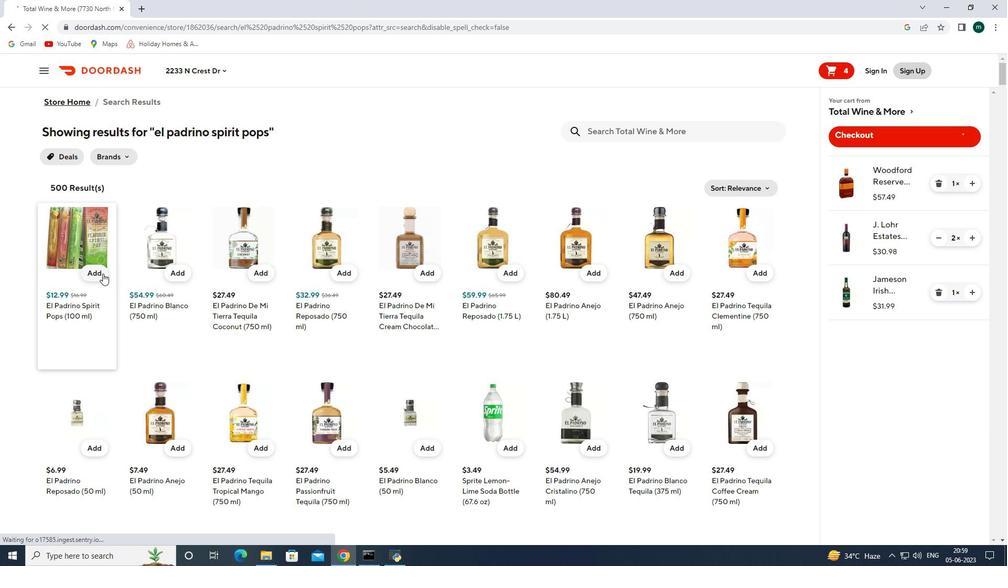 
Action: Mouse pressed left at (102, 273)
Screenshot: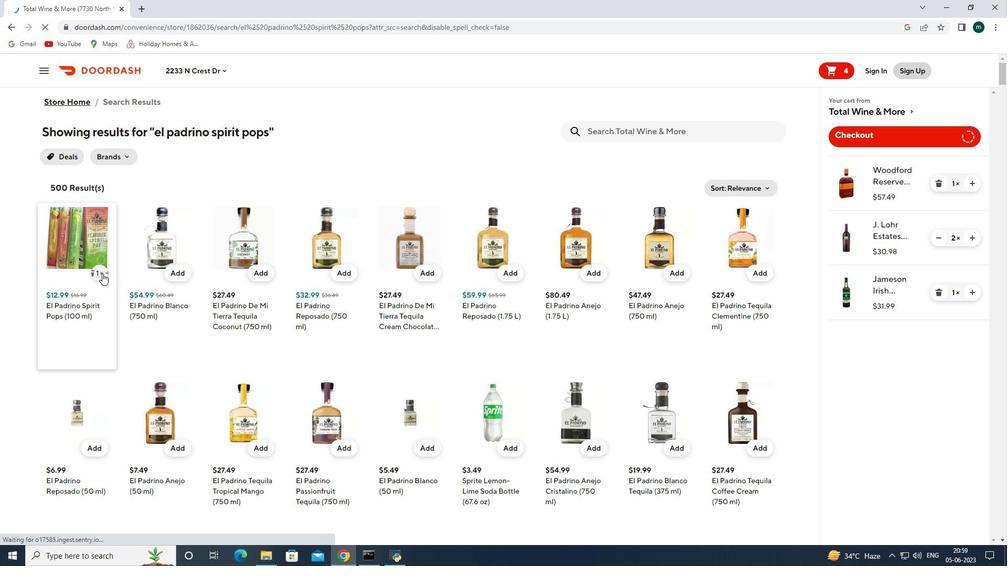 
Action: Mouse pressed left at (102, 273)
Screenshot: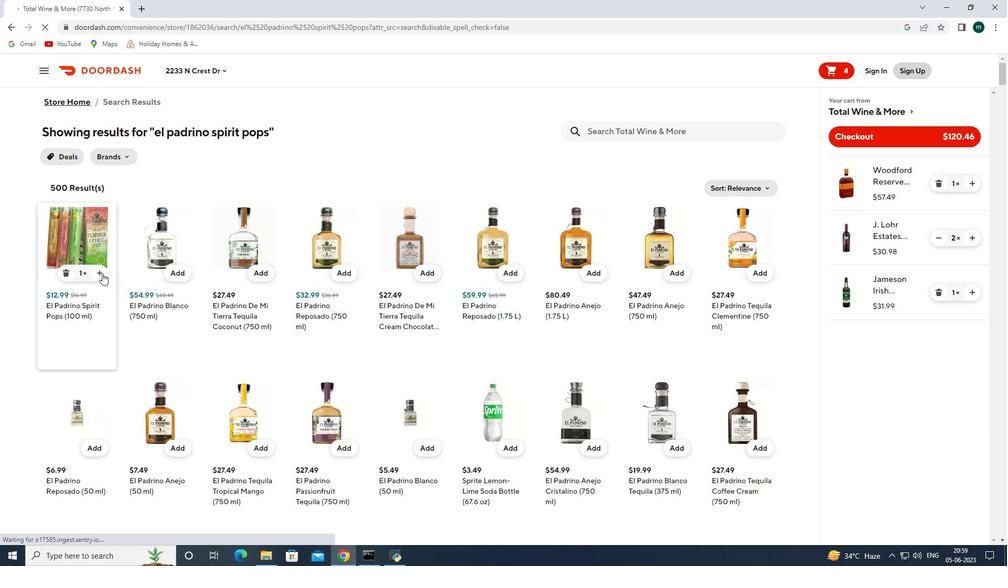 
Action: Mouse pressed left at (102, 273)
Screenshot: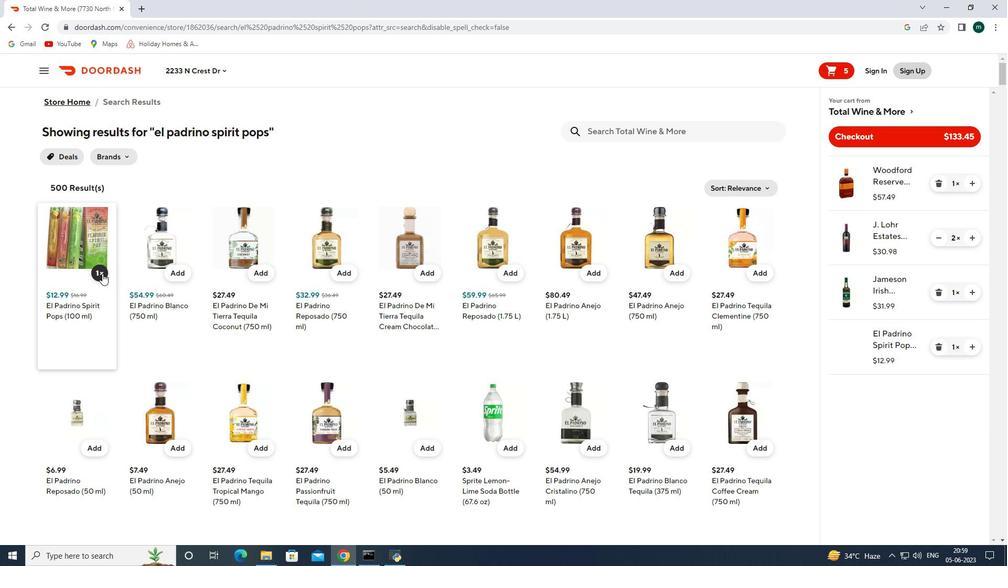 
Action: Mouse pressed left at (102, 273)
Screenshot: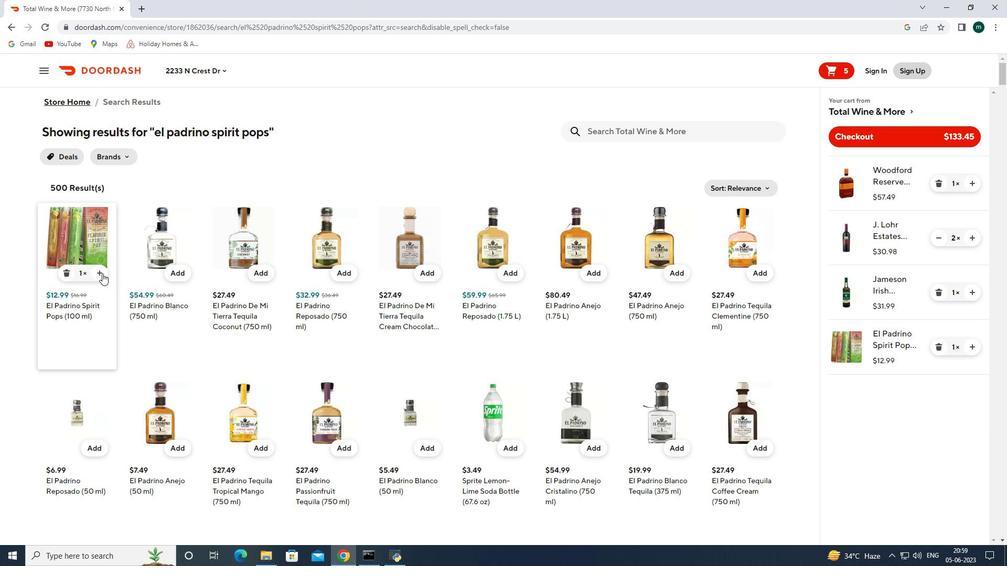 
Action: Mouse moved to (594, 126)
Screenshot: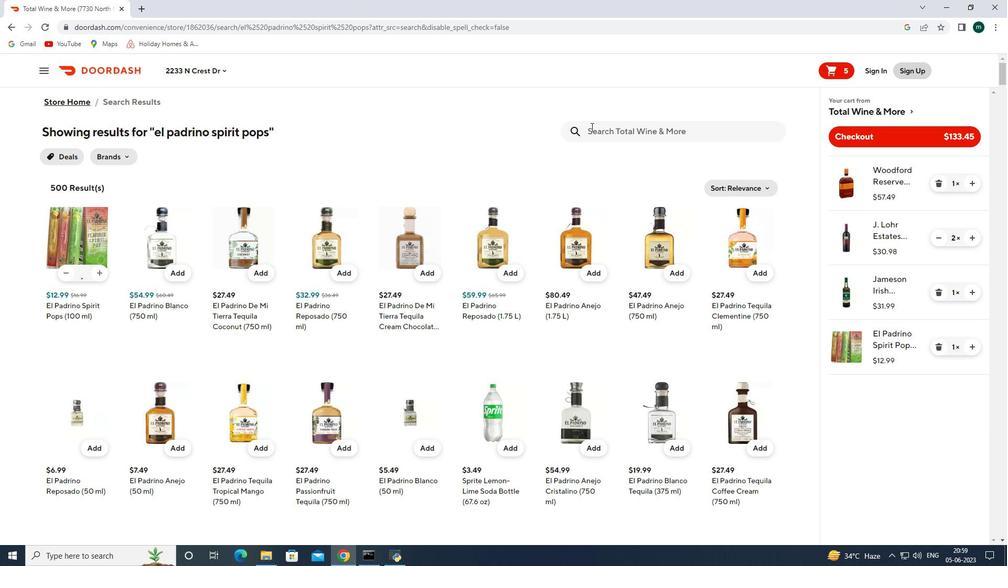 
Action: Mouse pressed left at (594, 126)
Screenshot: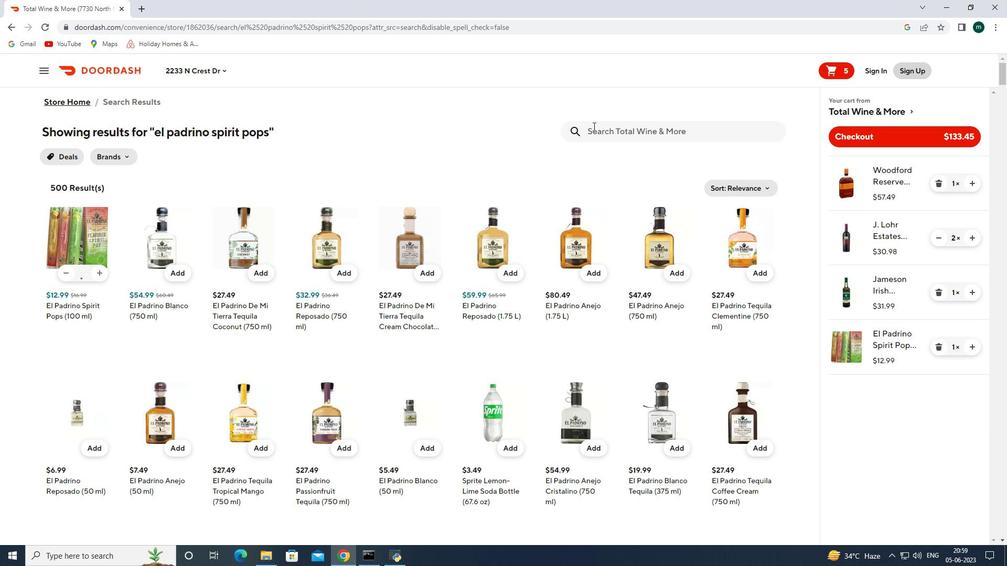 
Action: Key pressed drinkade<Key.space>prevention<Key.space>bottle<Key.enter>
Screenshot: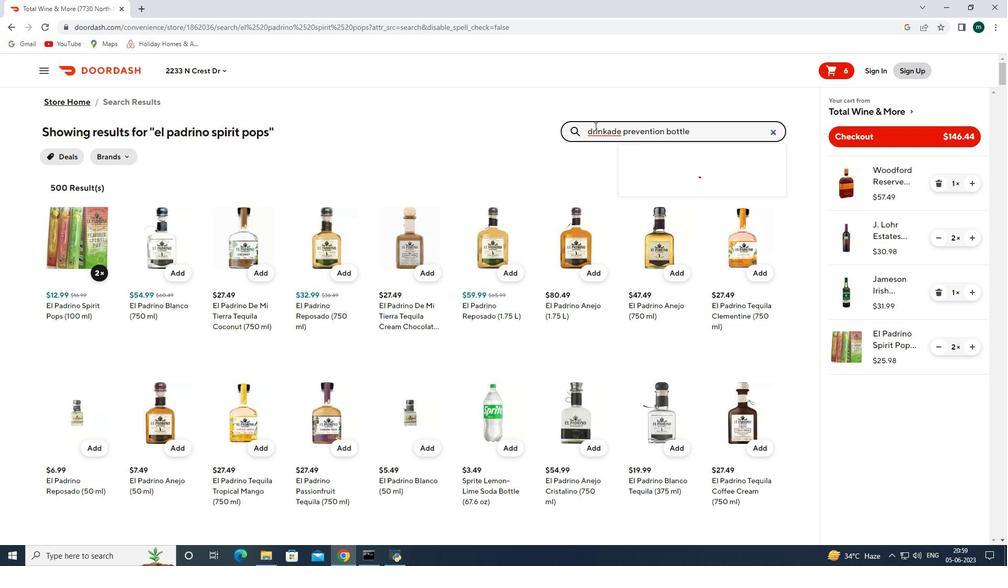 
Action: Mouse pressed left at (594, 126)
Screenshot: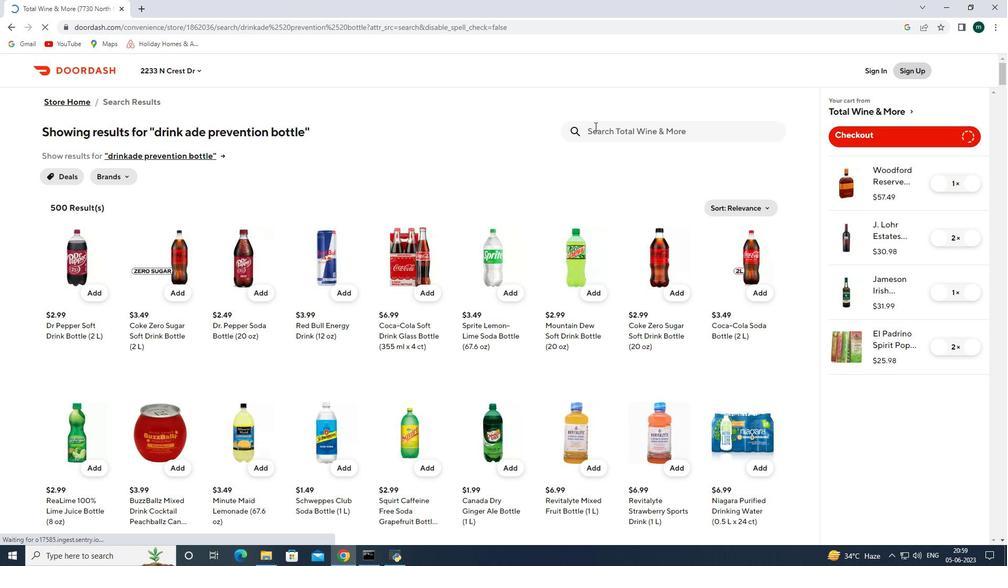 
Action: Key pressed modelo<Key.space>negra<Key.space>bottle<Key.enter>
Screenshot: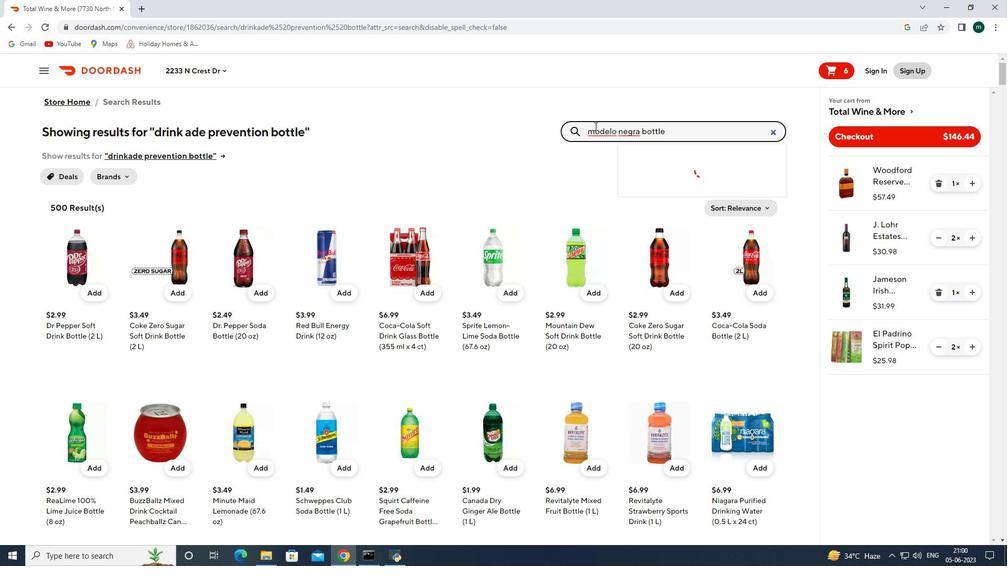 
Action: Mouse pressed left at (594, 126)
Screenshot: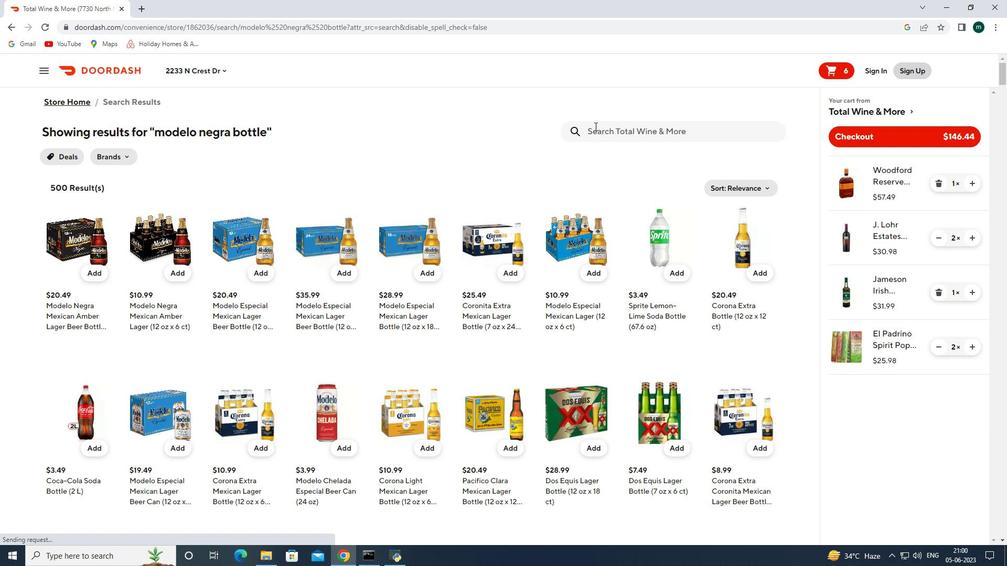 
Action: Key pressed boulder<Key.space>canyon<Key.space>sea<Key.space>salt<Key.space>vinegar<Key.enter>
Screenshot: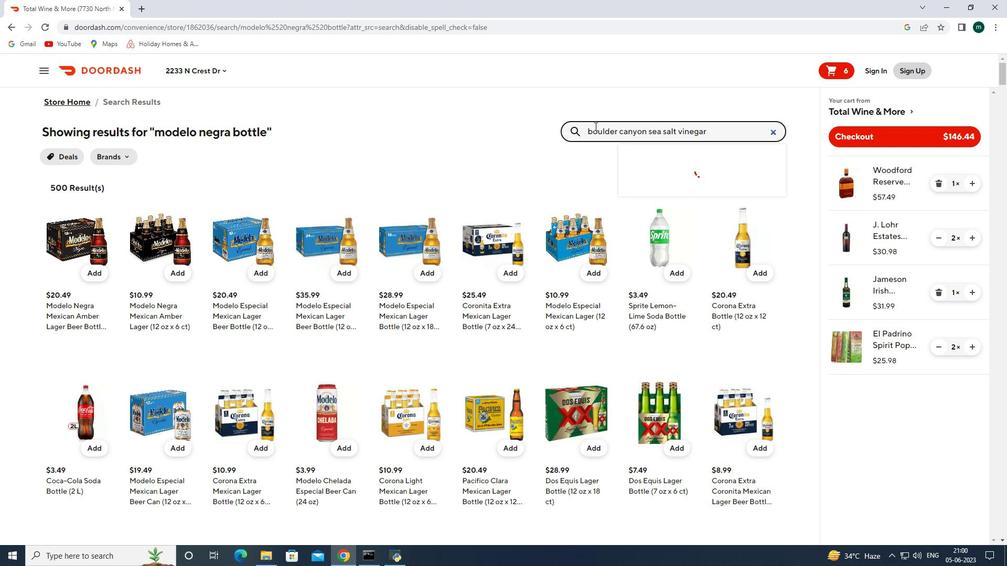 
Action: Mouse moved to (869, 141)
Screenshot: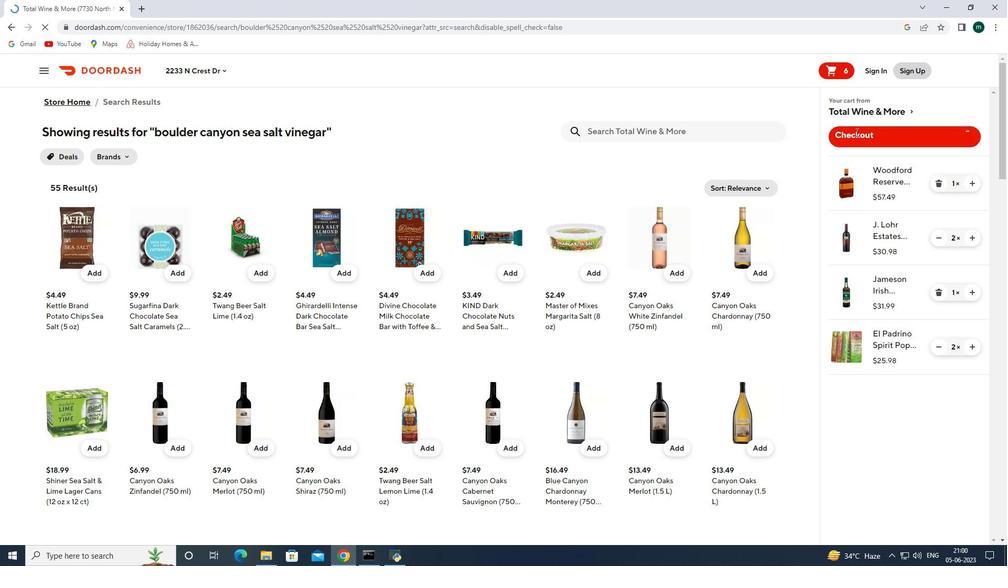 
Action: Mouse pressed left at (869, 141)
Screenshot: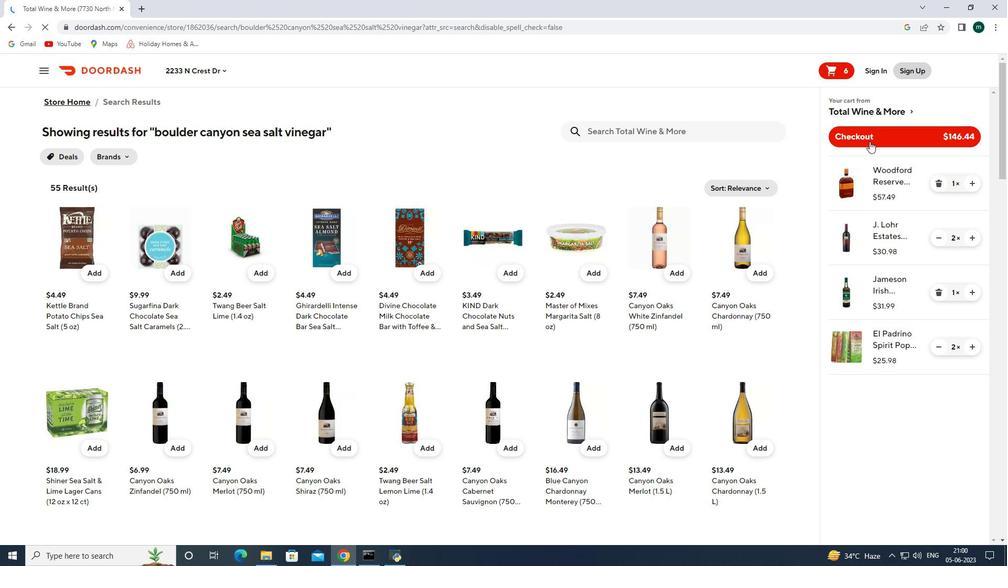 
Action: Mouse moved to (368, 140)
Screenshot: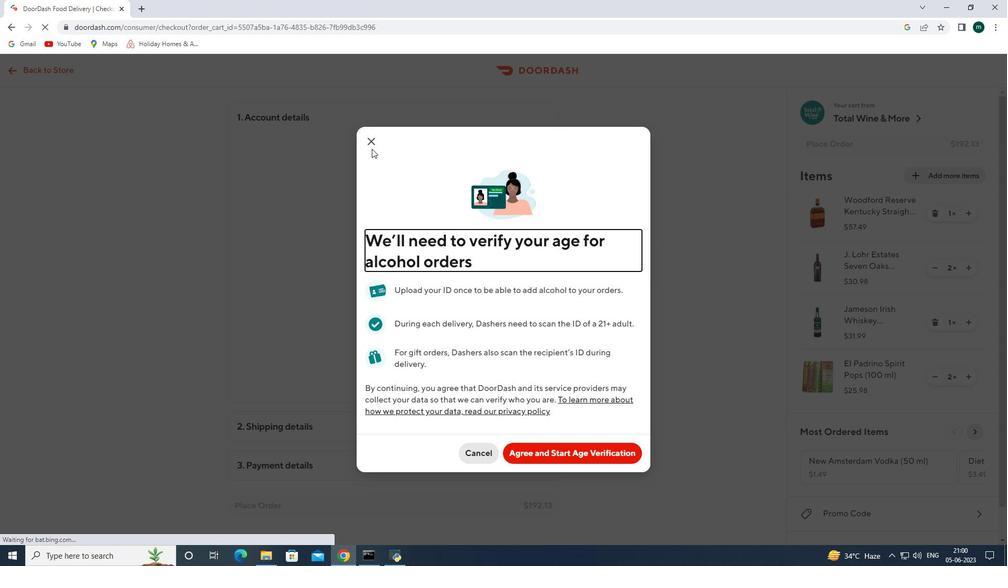 
Action: Mouse pressed left at (368, 140)
Screenshot: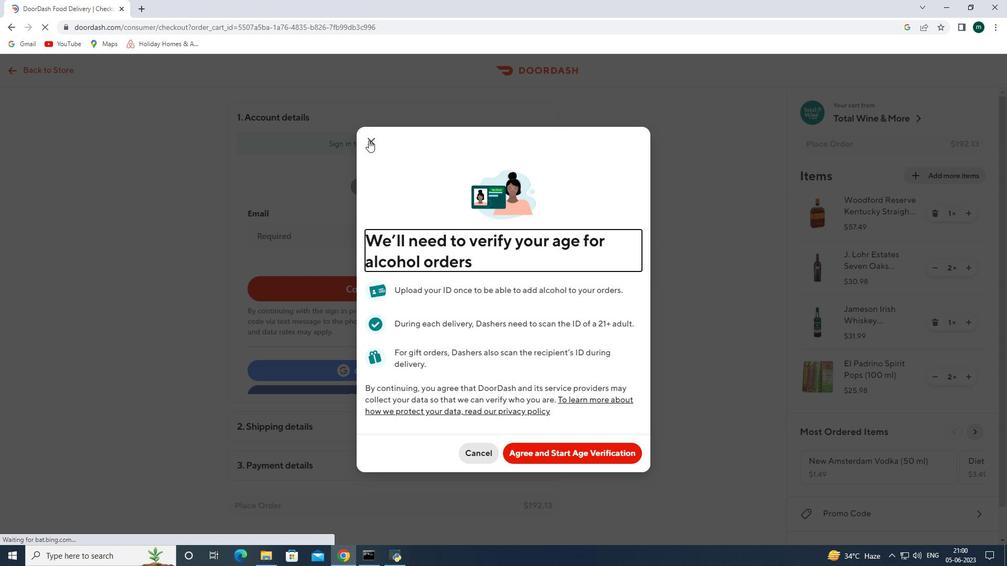 
Action: Mouse moved to (780, 246)
Screenshot: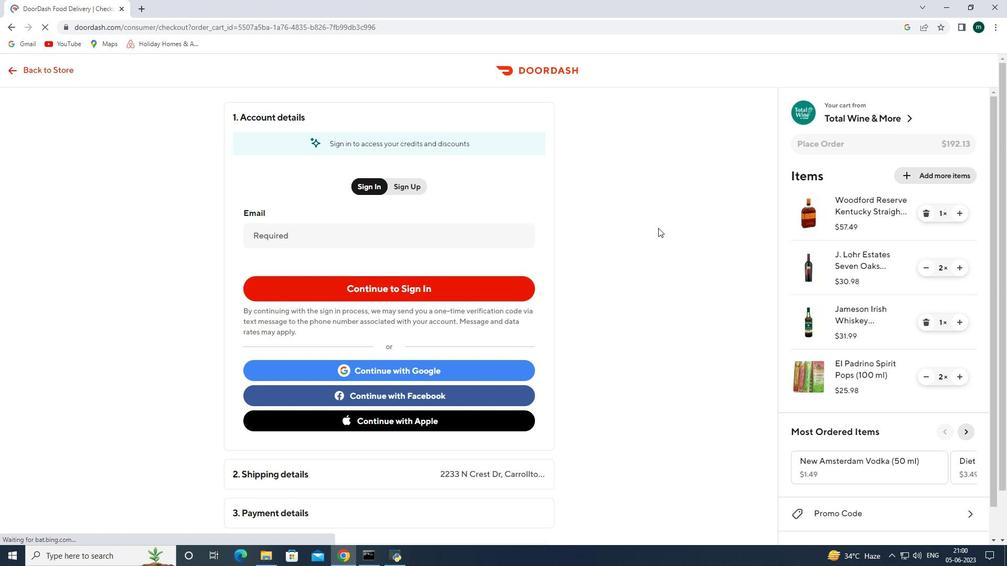 
Action: Mouse scrolled (780, 245) with delta (0, 0)
Screenshot: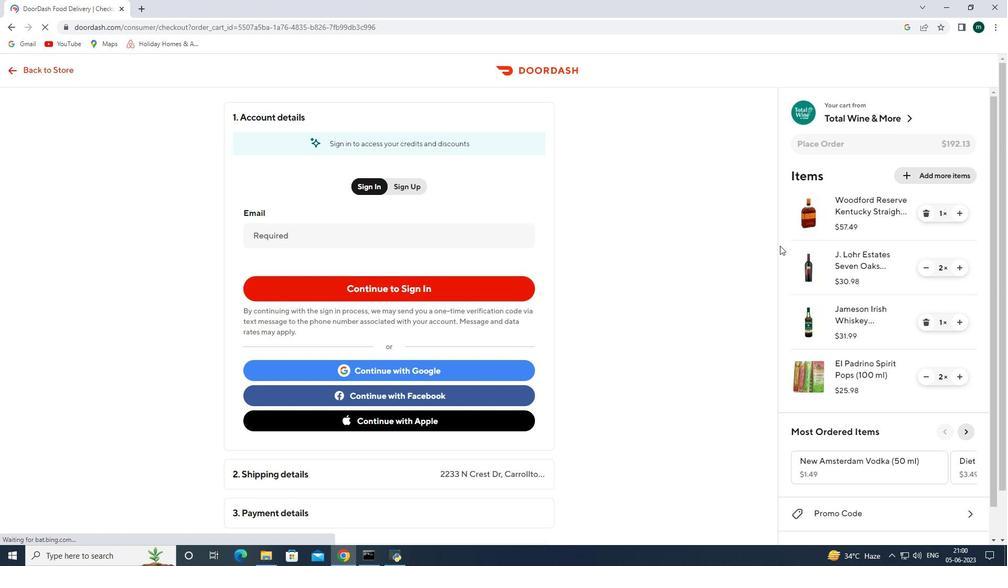 
Action: Mouse scrolled (780, 245) with delta (0, 0)
Screenshot: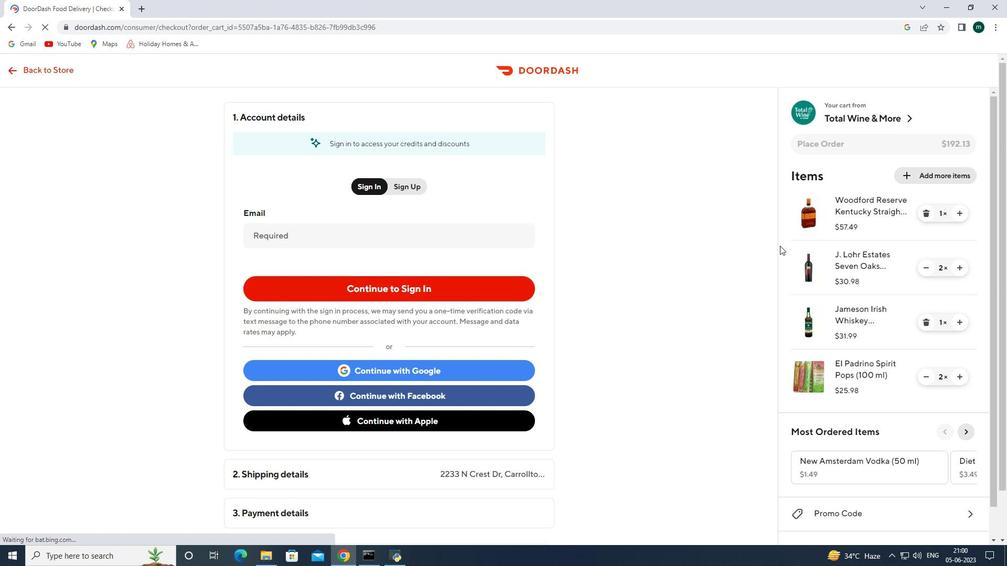 
Action: Mouse scrolled (780, 245) with delta (0, 0)
Screenshot: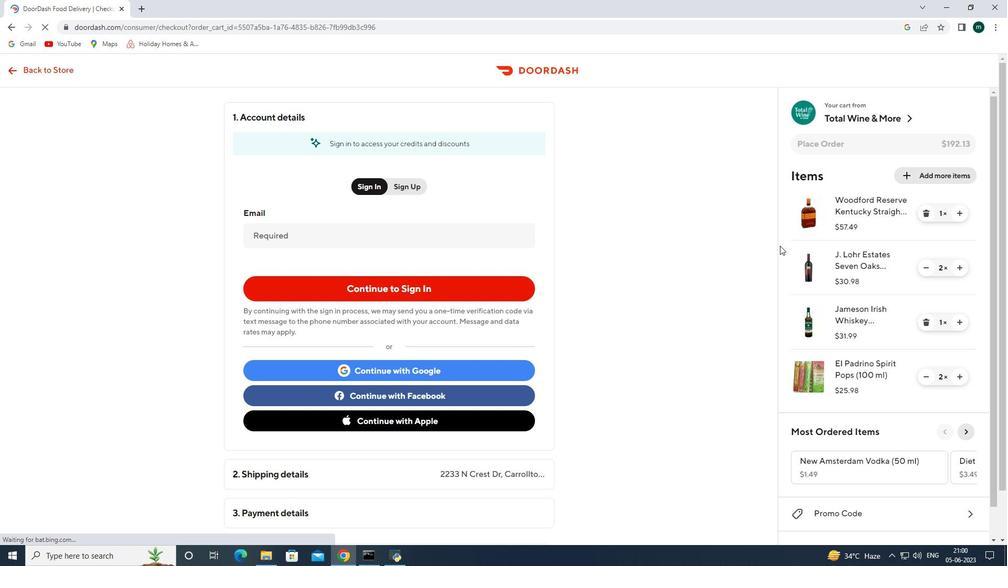 
Action: Mouse scrolled (780, 246) with delta (0, 0)
Screenshot: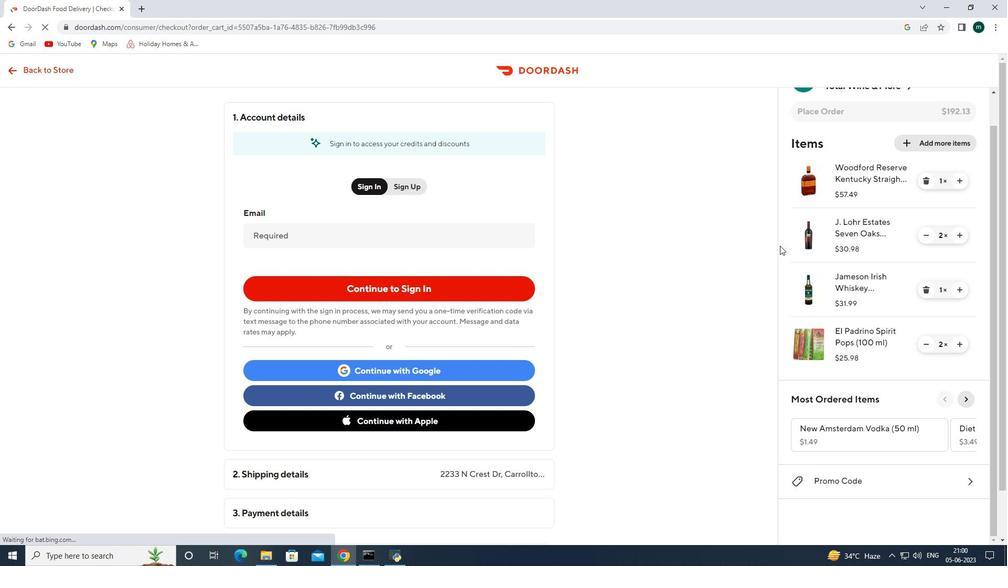 
Action: Mouse scrolled (780, 246) with delta (0, 0)
Screenshot: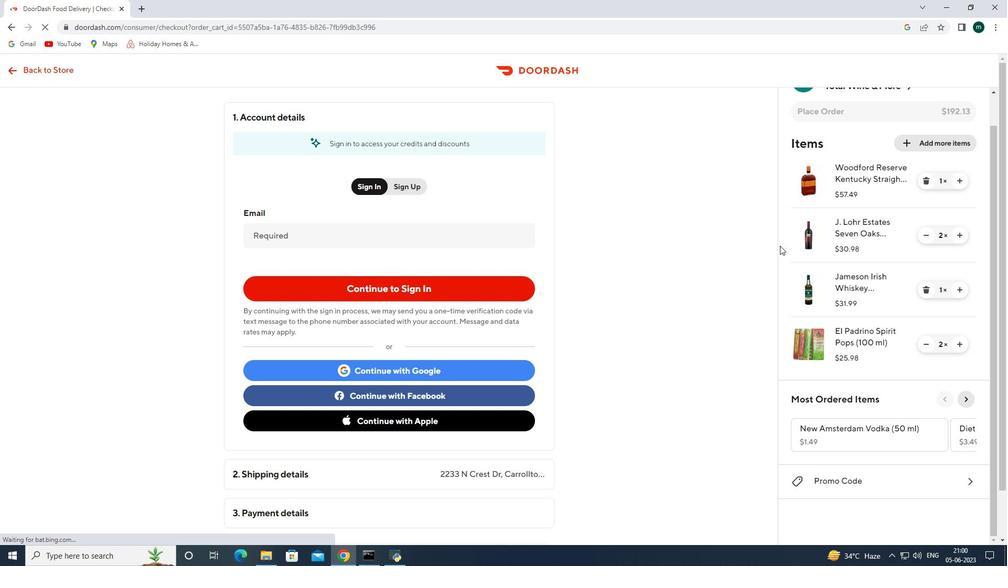 
Action: Mouse scrolled (780, 246) with delta (0, 0)
Screenshot: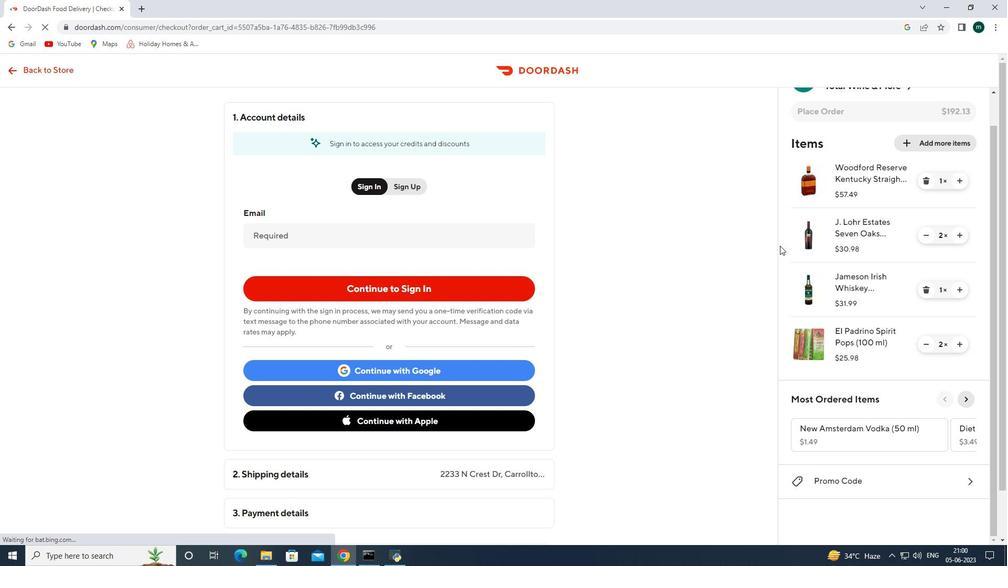 
